Task: Look for space in Mbuji-Mayi, Democratic Republic of the Congo from 7th July, 2023 to 14th July, 2023 for 1 adult in price range Rs.6000 to Rs.14000. Place can be shared room with 1  bedroom having 1 bed and 1 bathroom. Property type can be house, flat, guest house, hotel. Booking option can be shelf check-in. Required host language is English.
Action: Mouse moved to (515, 105)
Screenshot: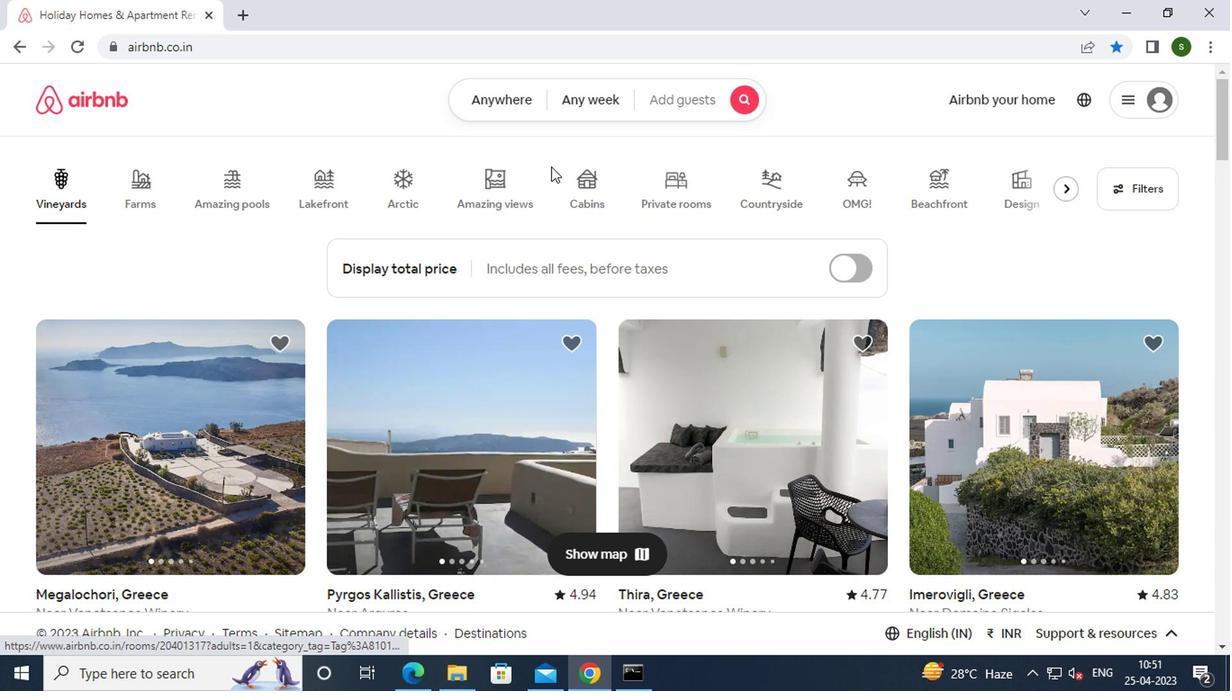 
Action: Mouse pressed left at (515, 105)
Screenshot: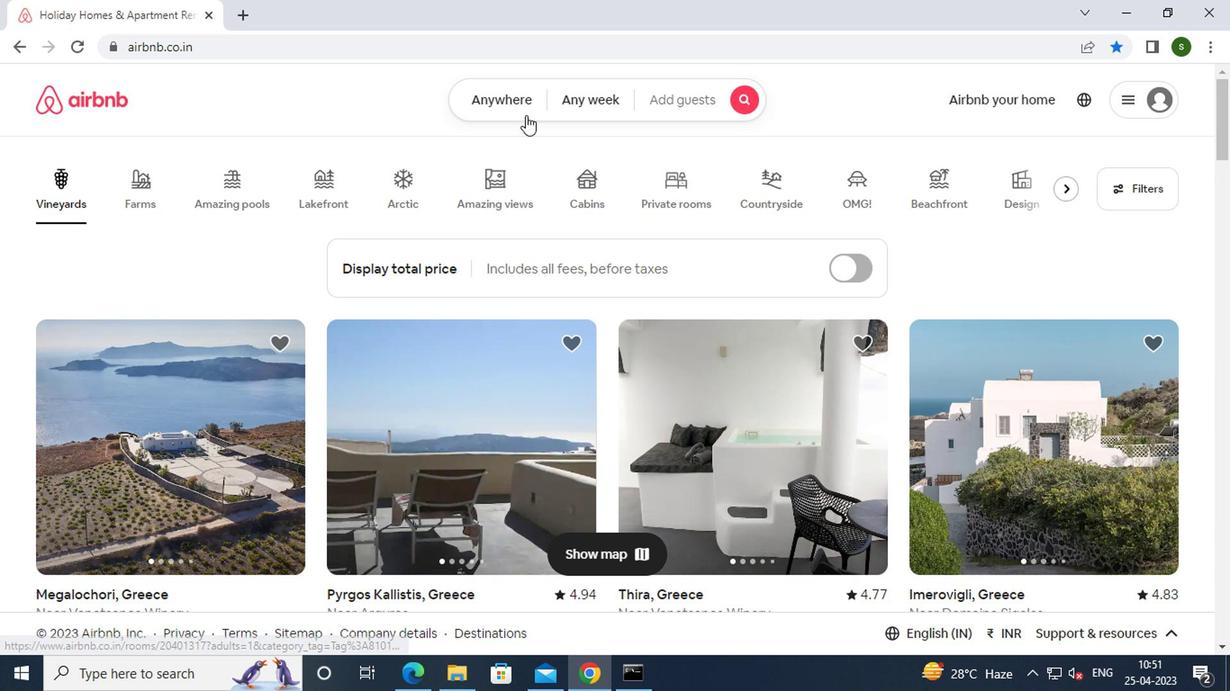 
Action: Mouse moved to (393, 173)
Screenshot: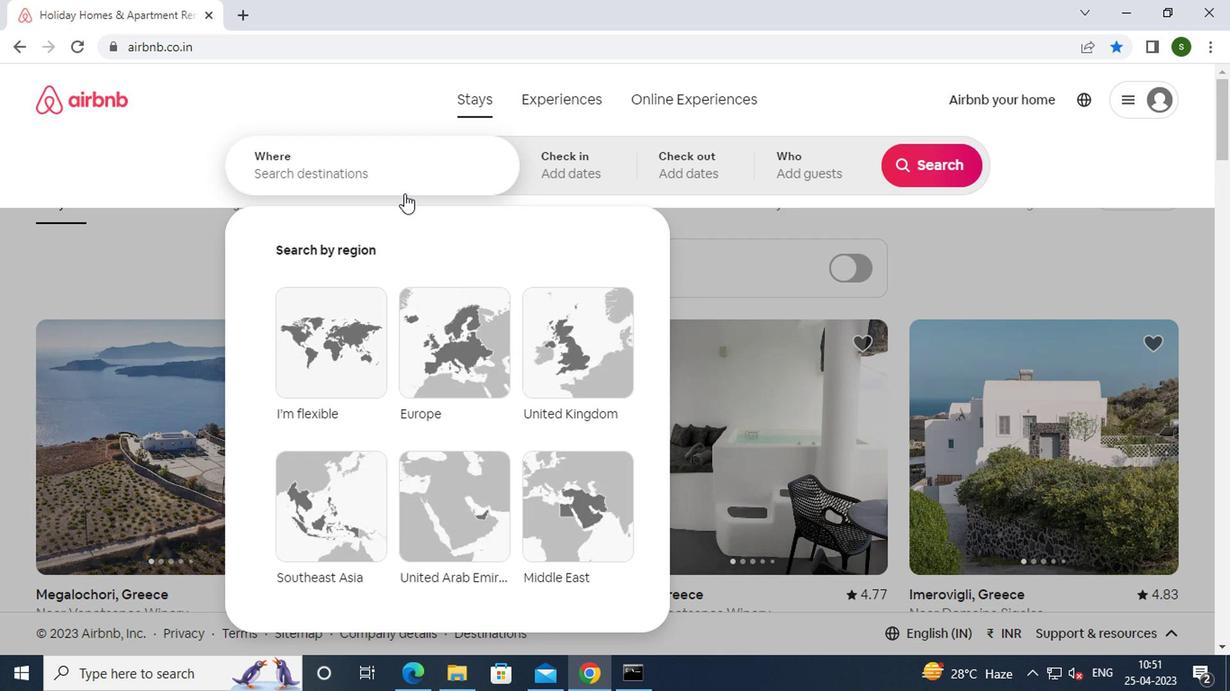 
Action: Mouse pressed left at (393, 173)
Screenshot: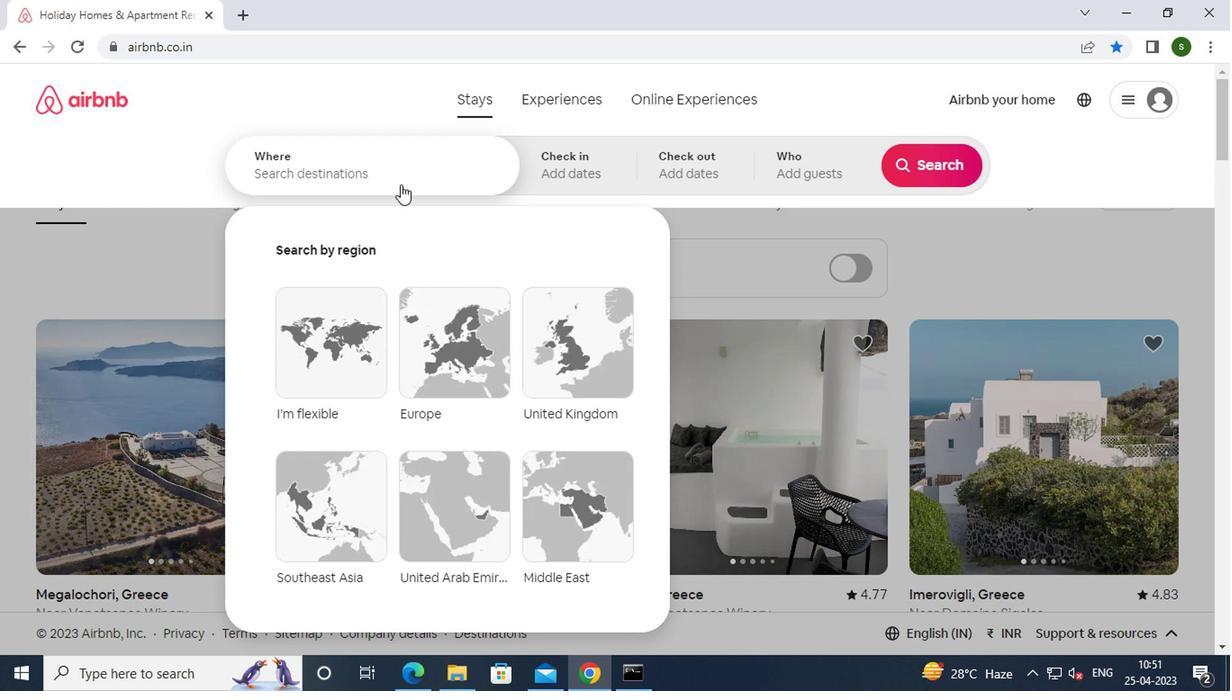 
Action: Key pressed m<Key.caps_lock>buji-<Key.caps_lock>m<Key.caps_lock>ayi
Screenshot: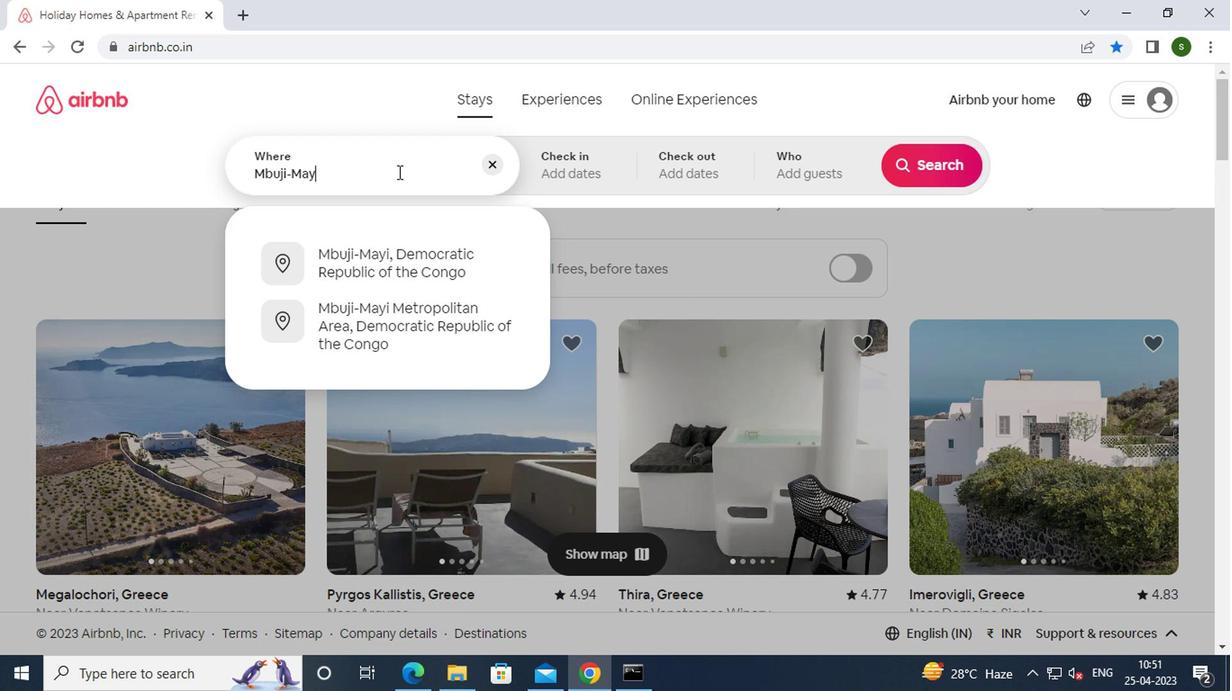 
Action: Mouse moved to (395, 250)
Screenshot: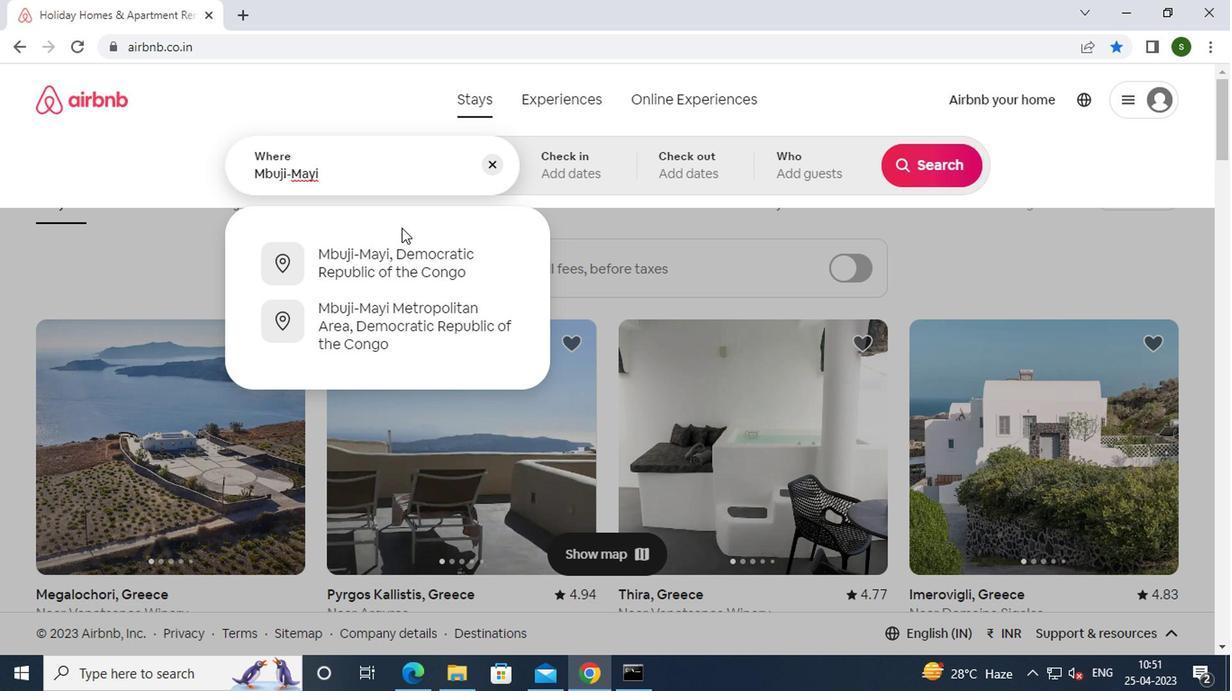 
Action: Mouse pressed left at (395, 250)
Screenshot: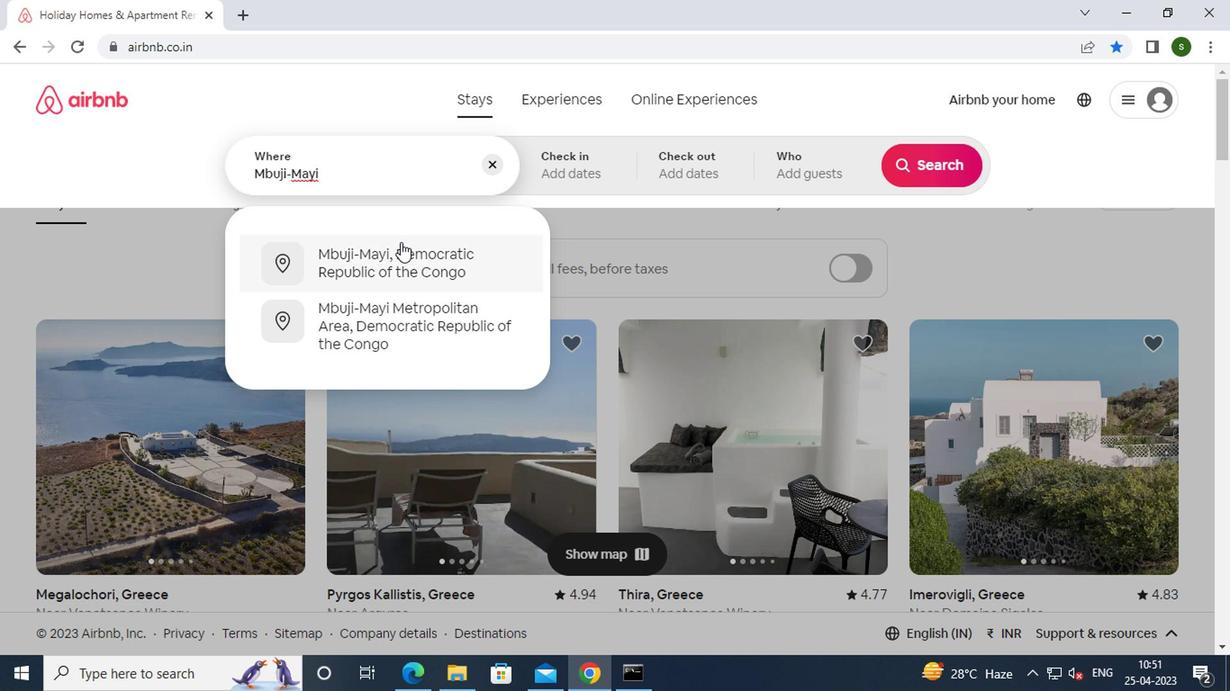 
Action: Mouse moved to (918, 313)
Screenshot: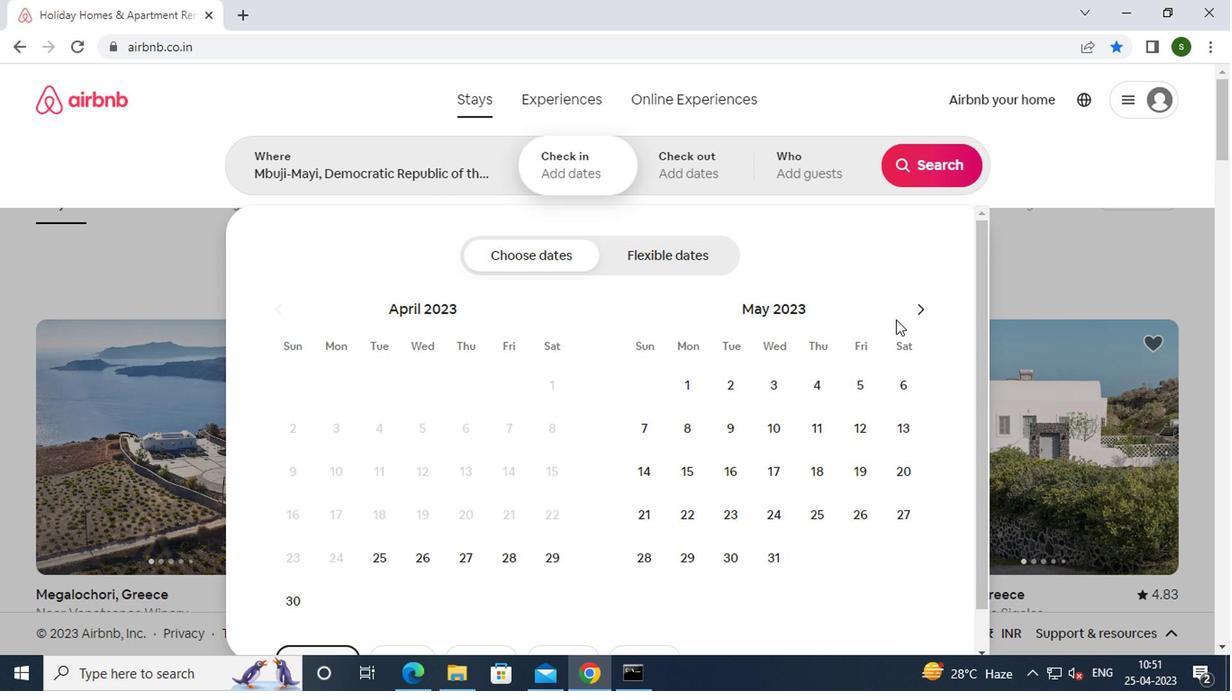 
Action: Mouse pressed left at (918, 313)
Screenshot: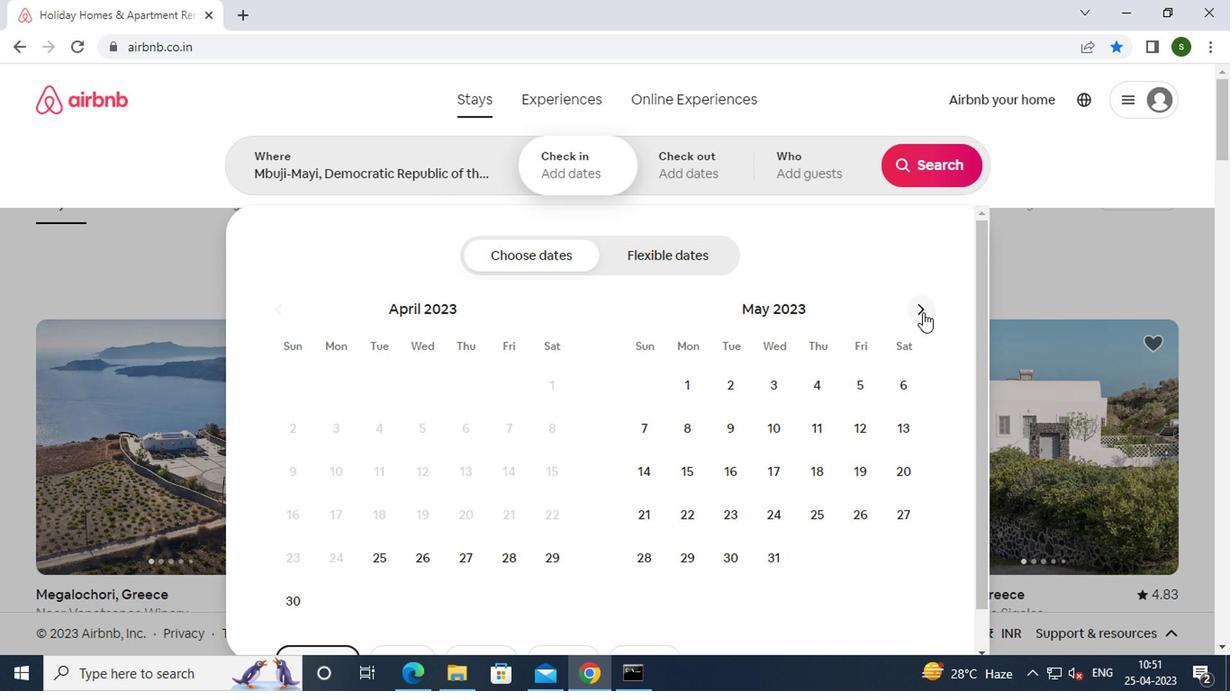 
Action: Mouse pressed left at (918, 313)
Screenshot: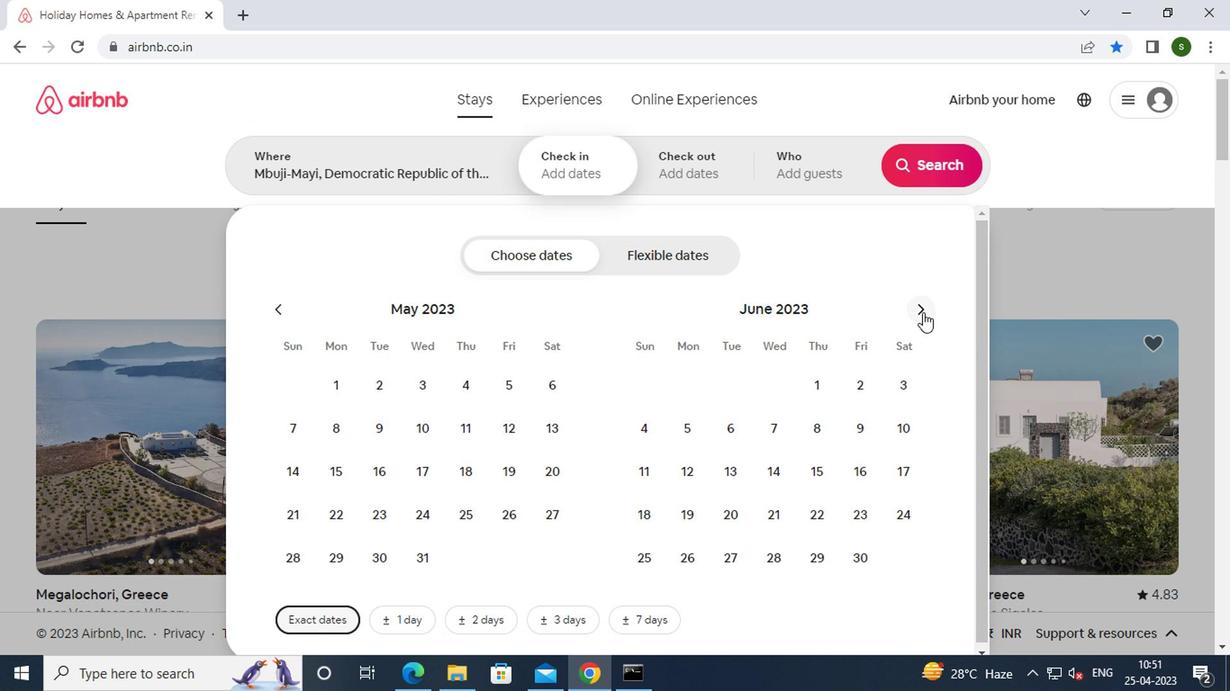 
Action: Mouse moved to (856, 426)
Screenshot: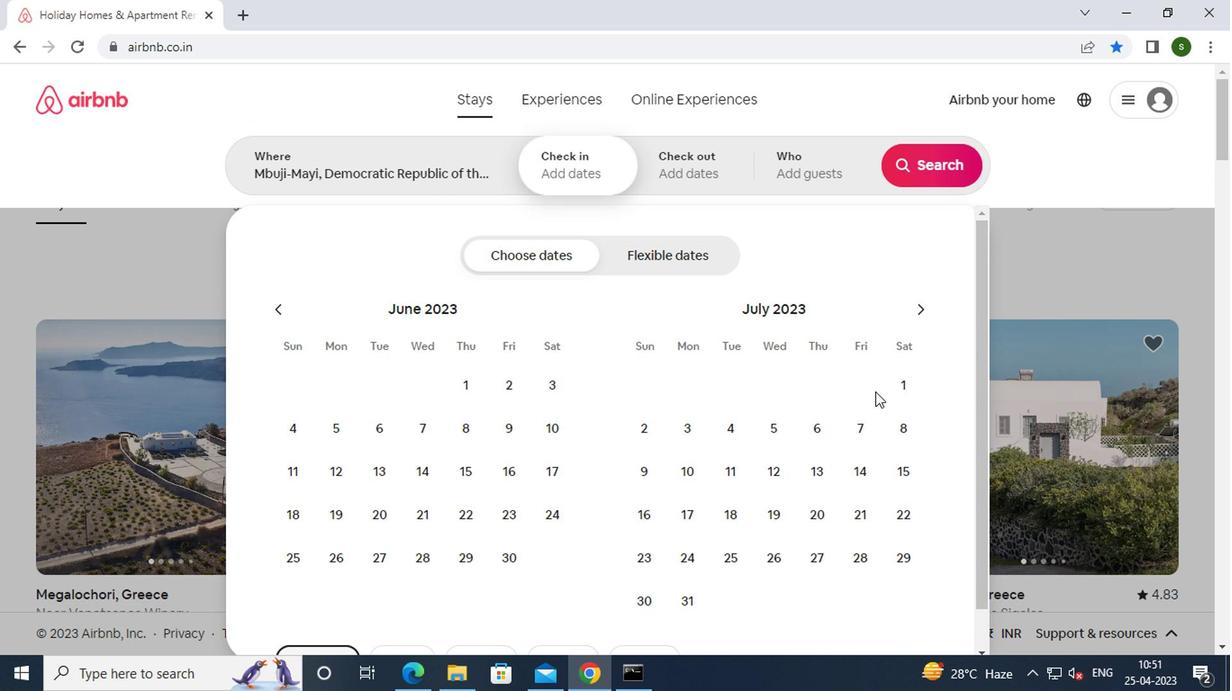 
Action: Mouse pressed left at (856, 426)
Screenshot: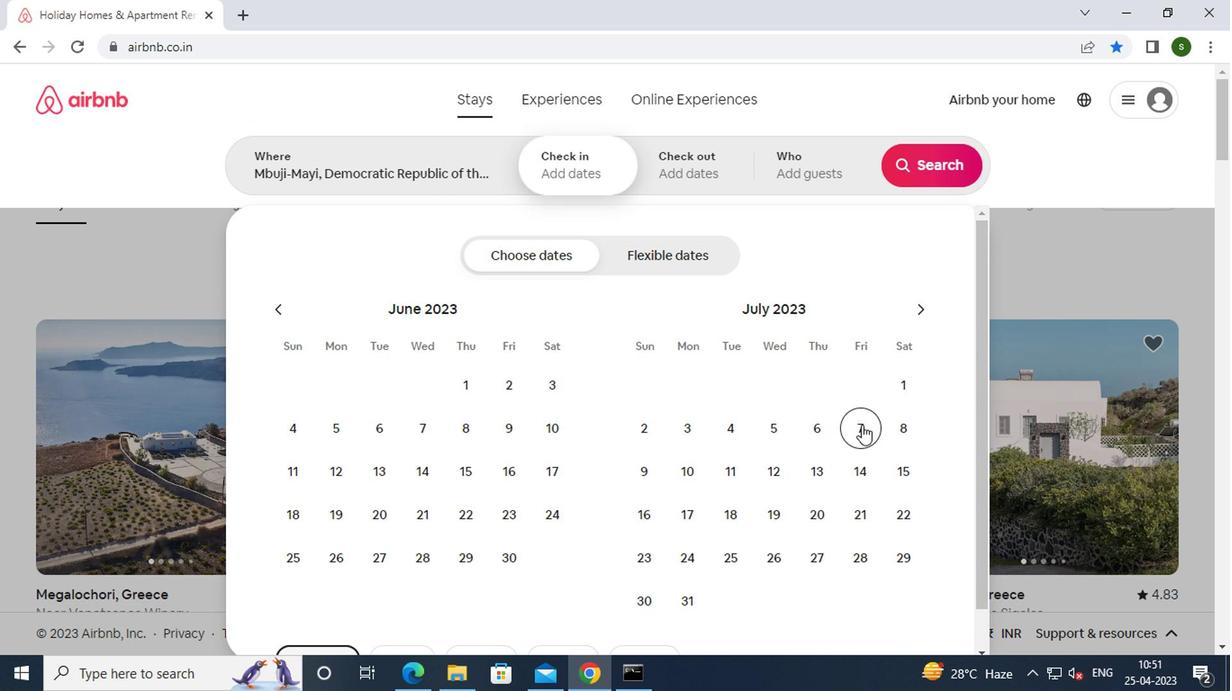
Action: Mouse moved to (850, 461)
Screenshot: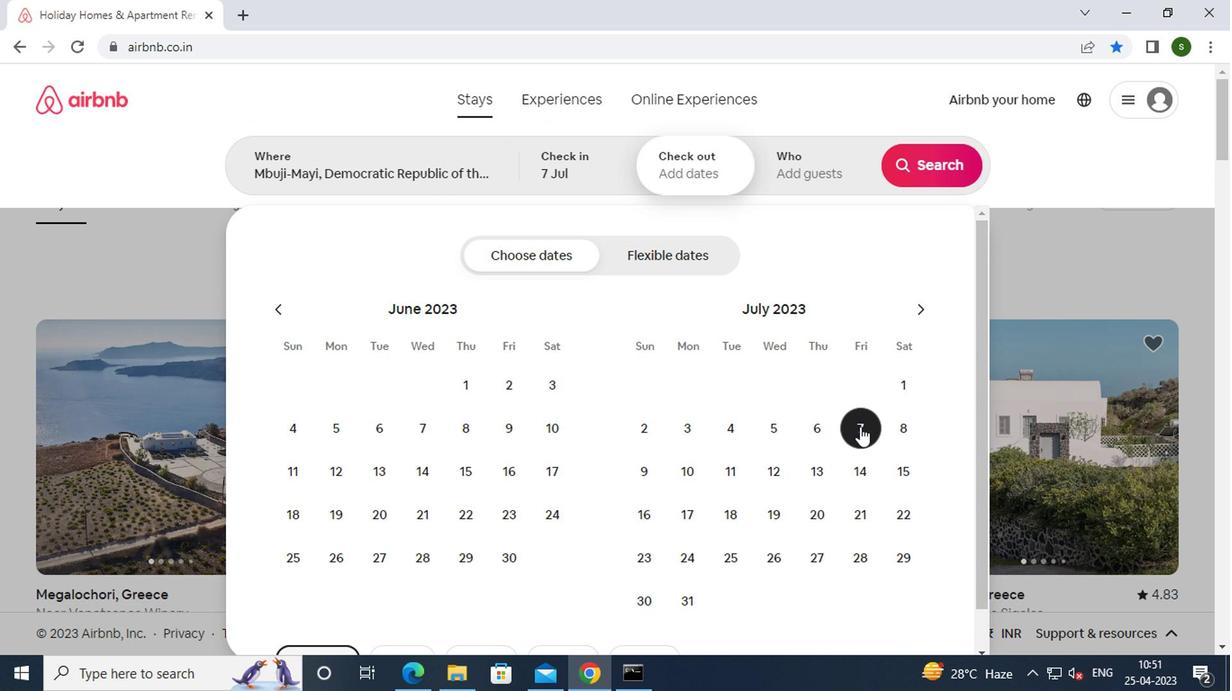 
Action: Mouse pressed left at (850, 461)
Screenshot: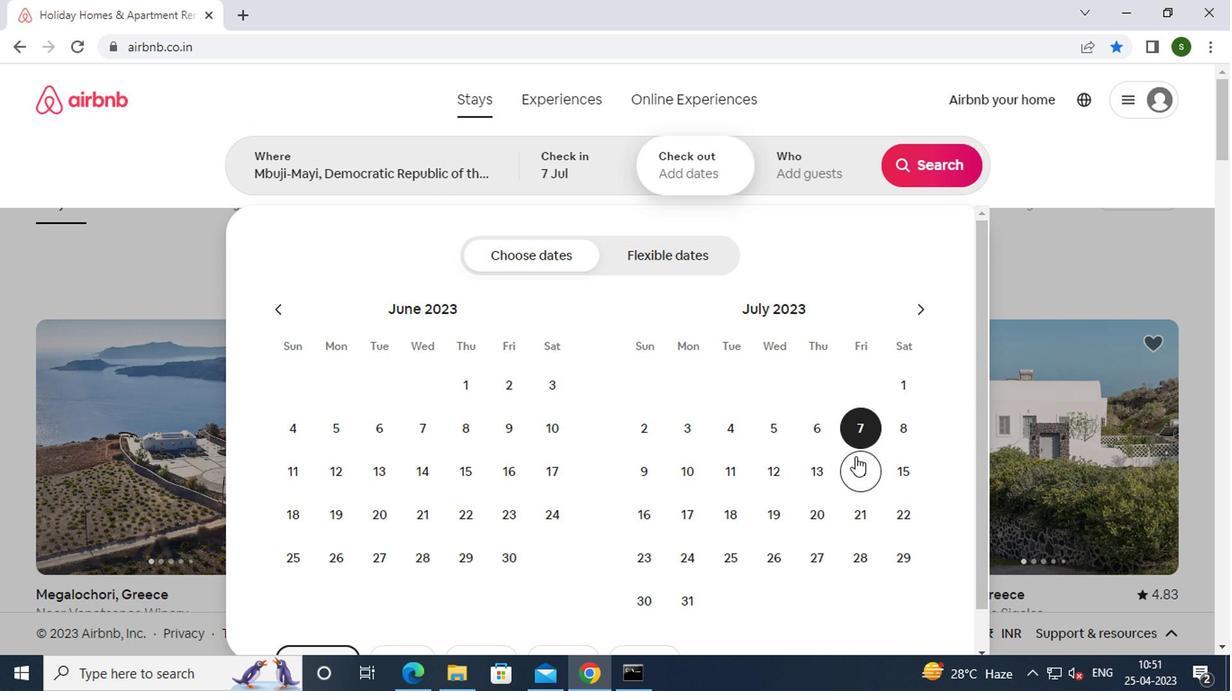 
Action: Mouse moved to (825, 171)
Screenshot: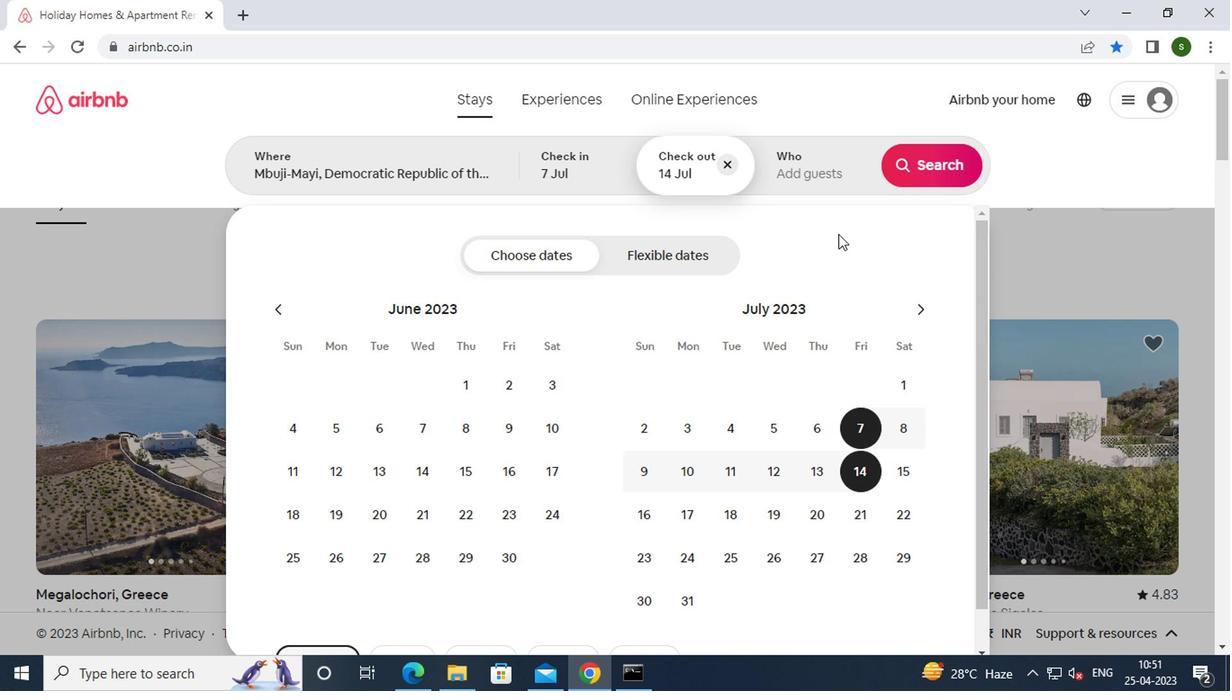 
Action: Mouse pressed left at (825, 171)
Screenshot: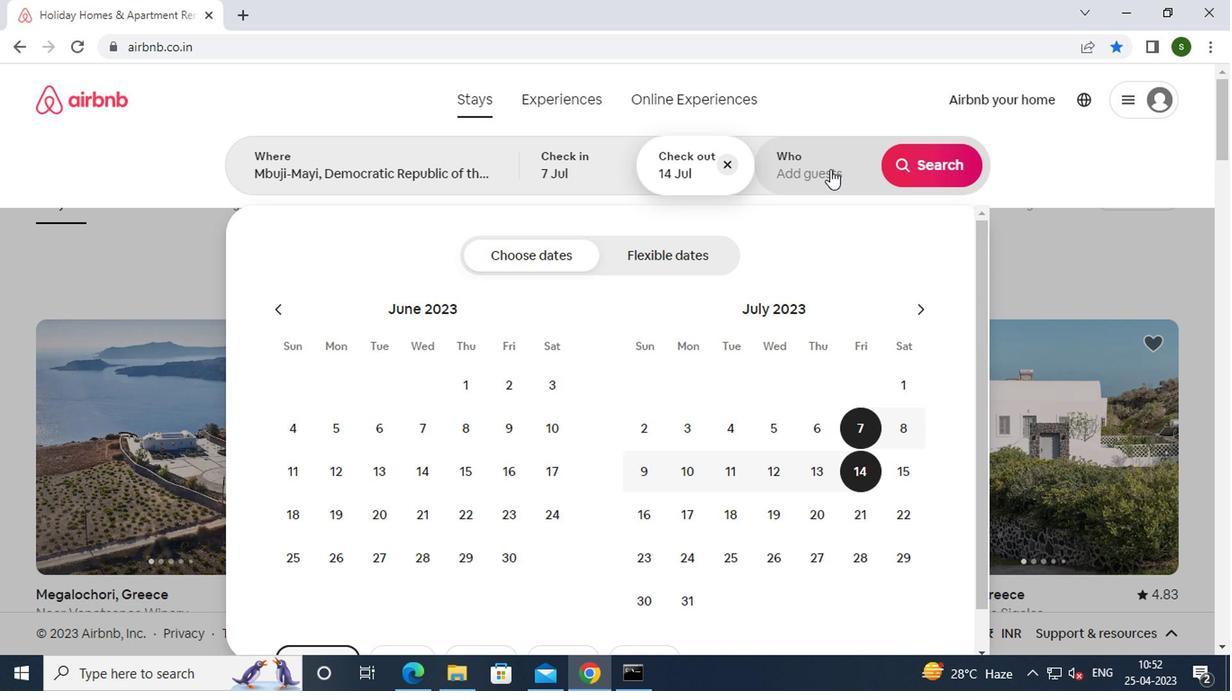 
Action: Mouse moved to (932, 267)
Screenshot: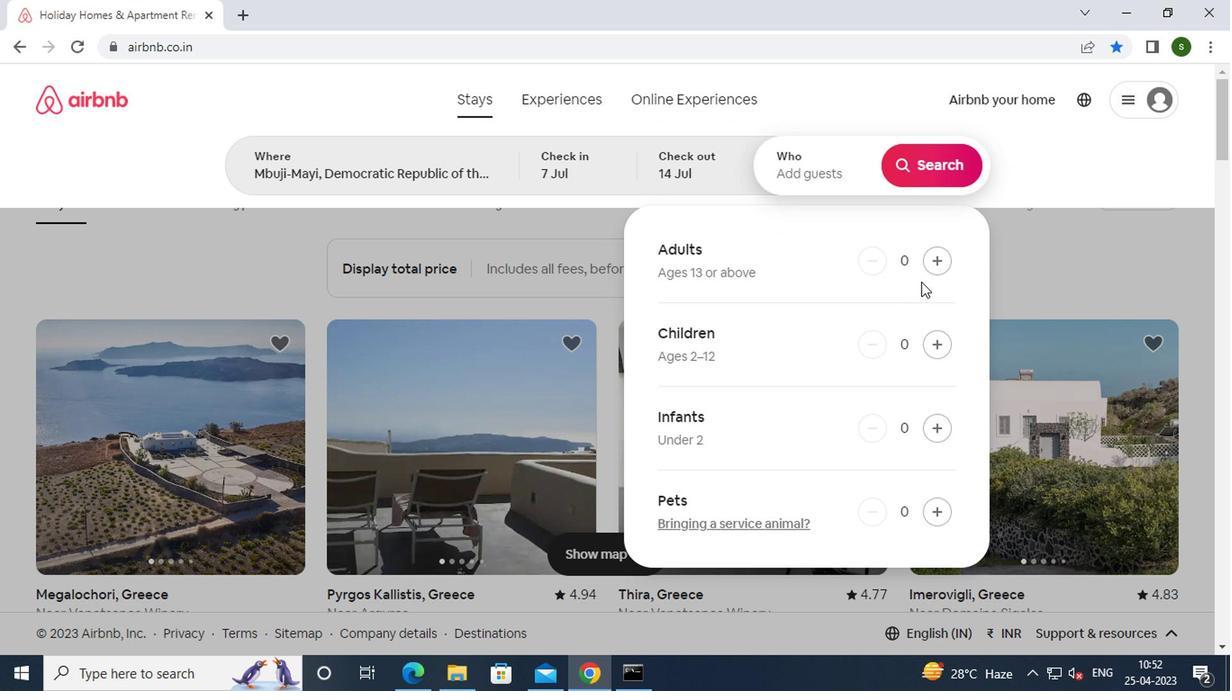 
Action: Mouse pressed left at (932, 267)
Screenshot: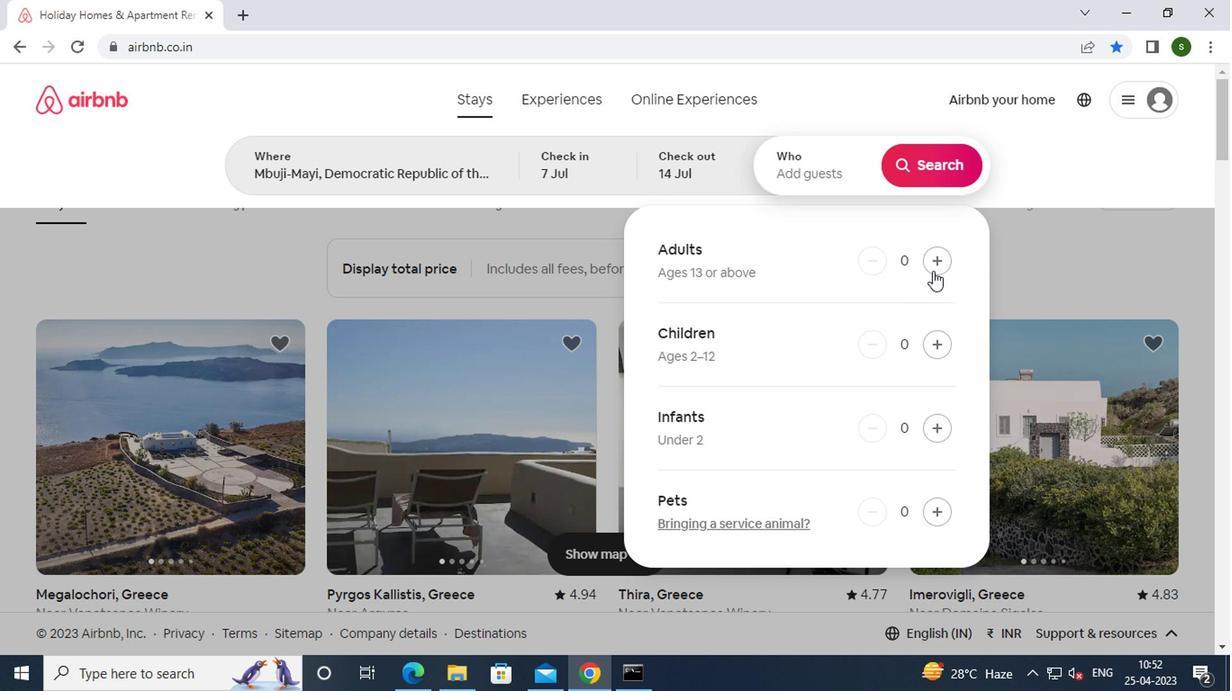 
Action: Mouse moved to (934, 178)
Screenshot: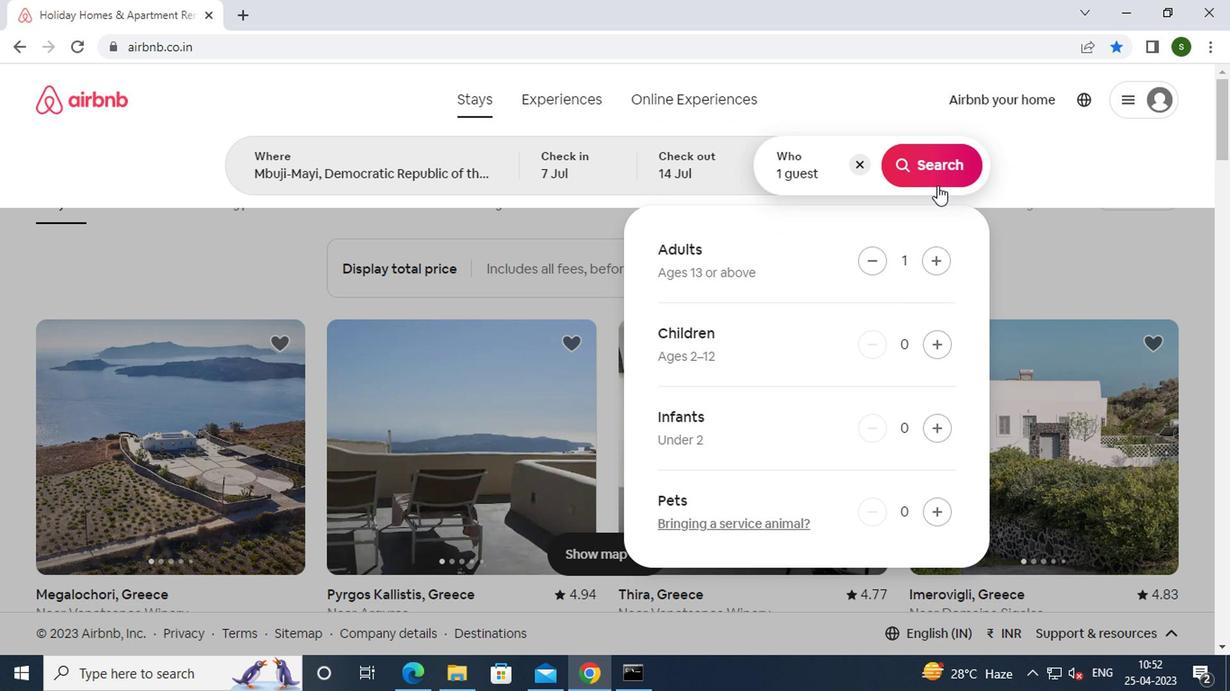 
Action: Mouse pressed left at (934, 178)
Screenshot: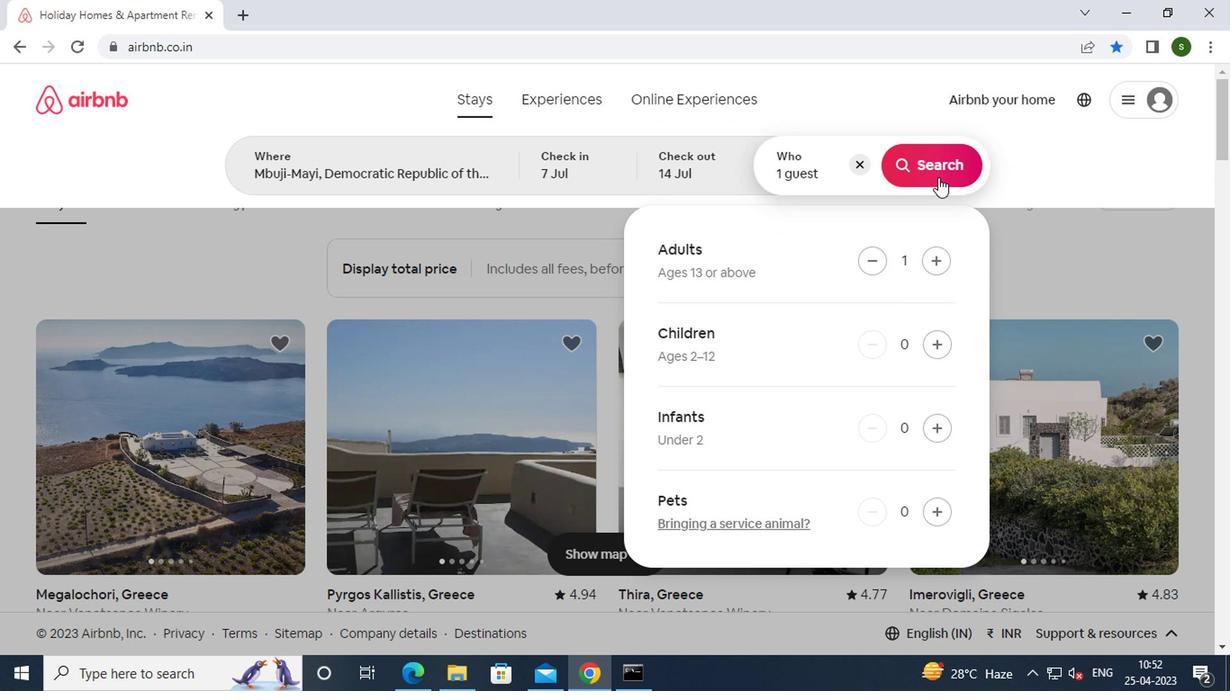 
Action: Mouse moved to (1149, 183)
Screenshot: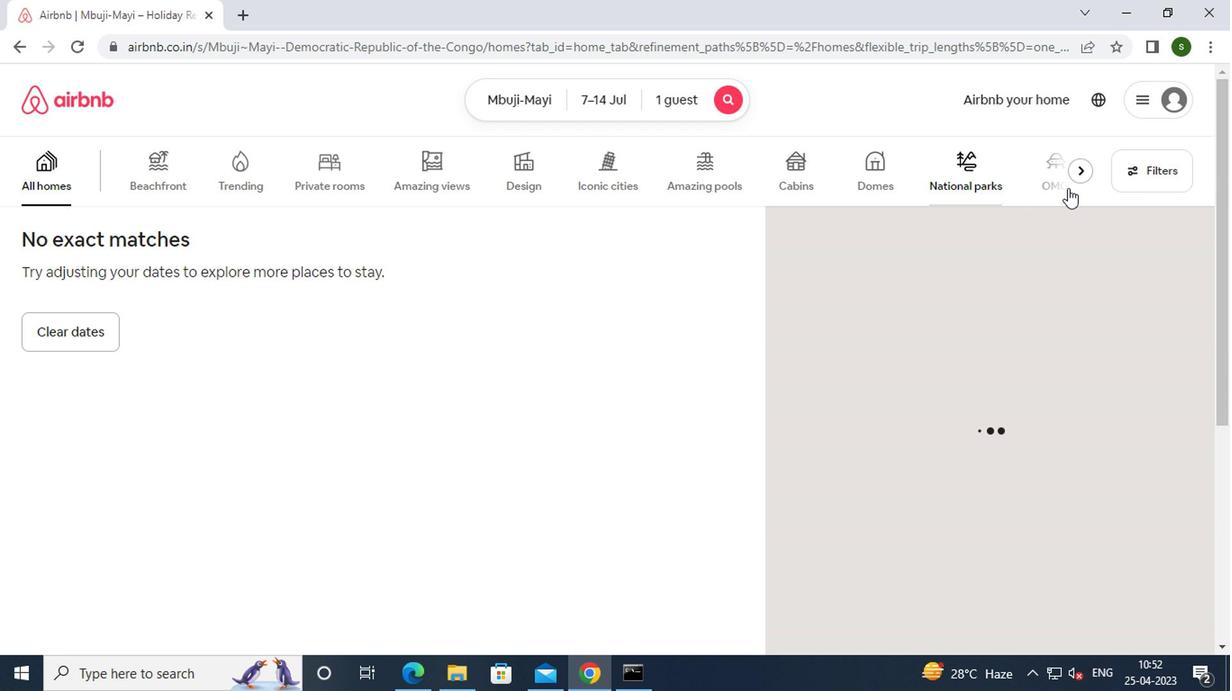 
Action: Mouse pressed left at (1149, 183)
Screenshot: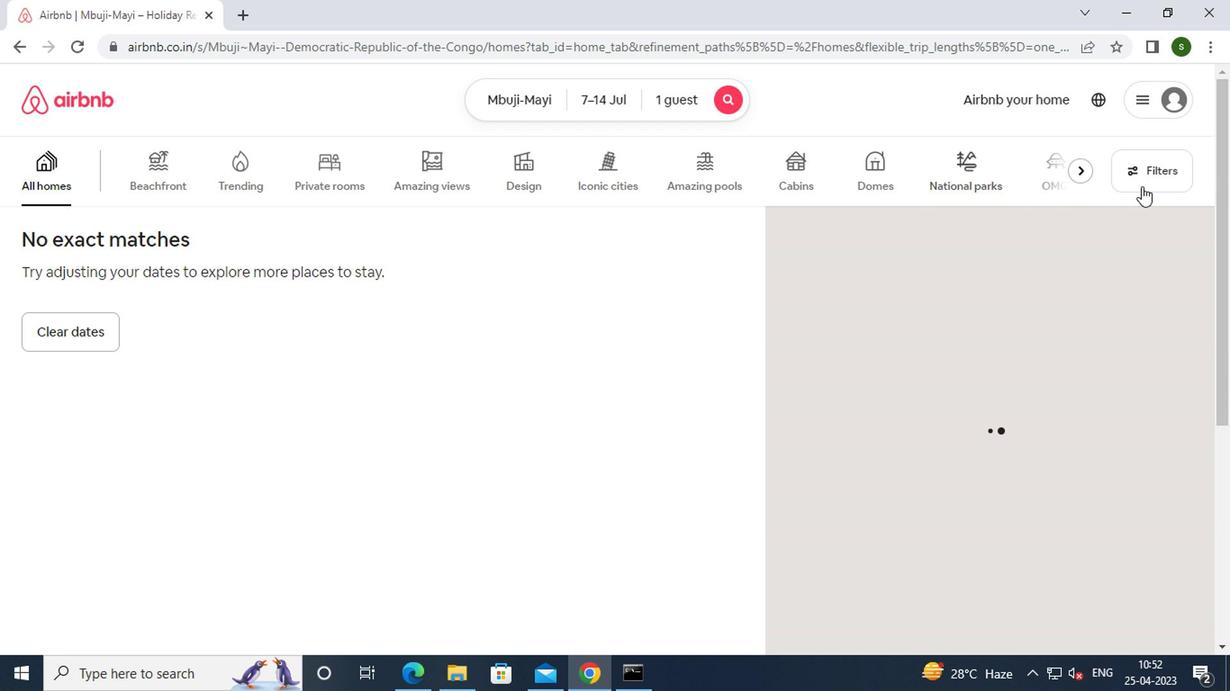 
Action: Mouse moved to (427, 288)
Screenshot: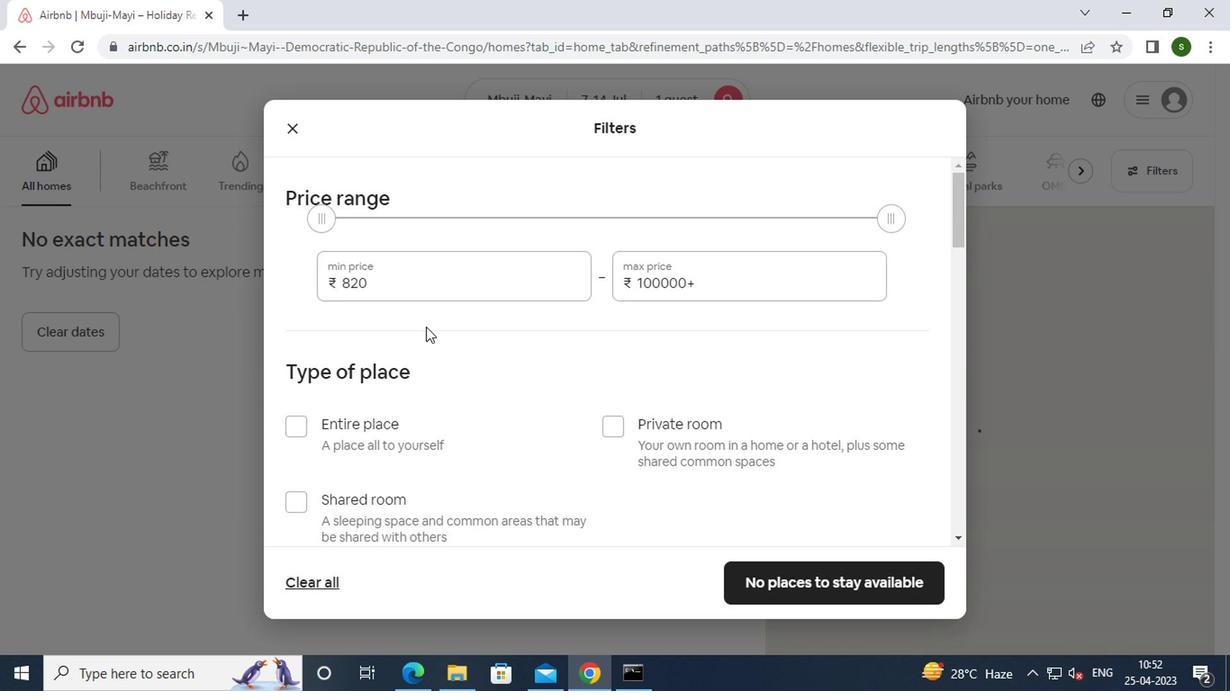 
Action: Mouse pressed left at (427, 288)
Screenshot: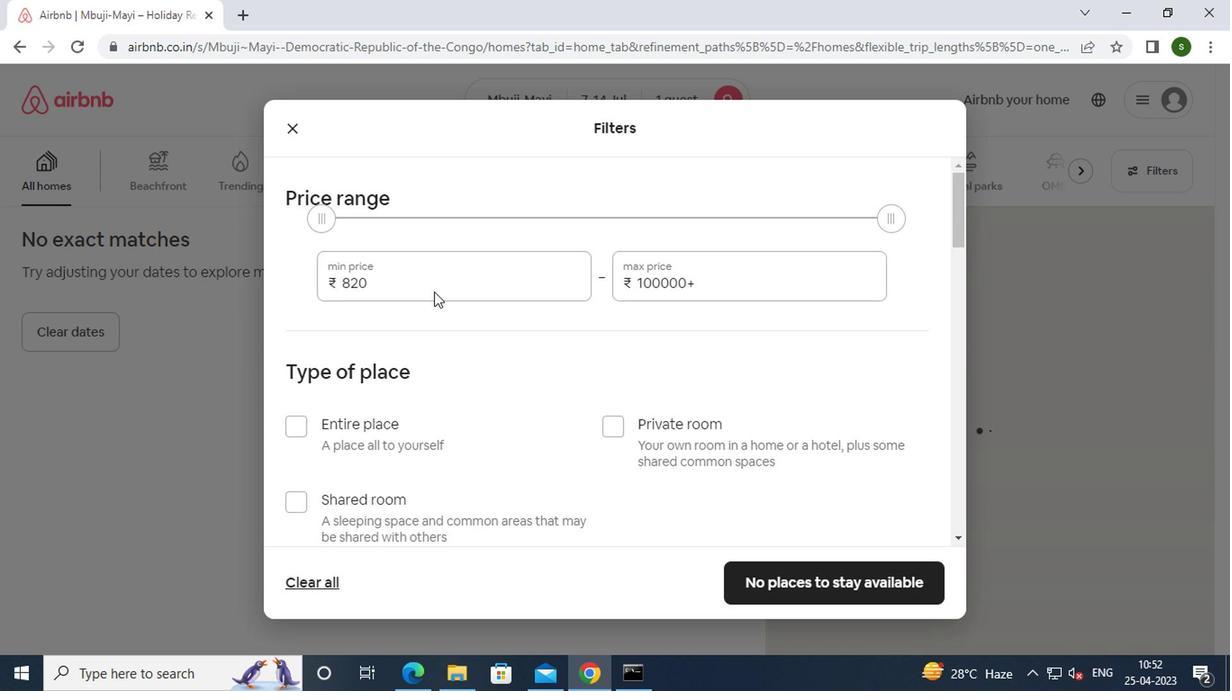 
Action: Key pressed <Key.backspace><Key.backspace><Key.backspace>6000
Screenshot: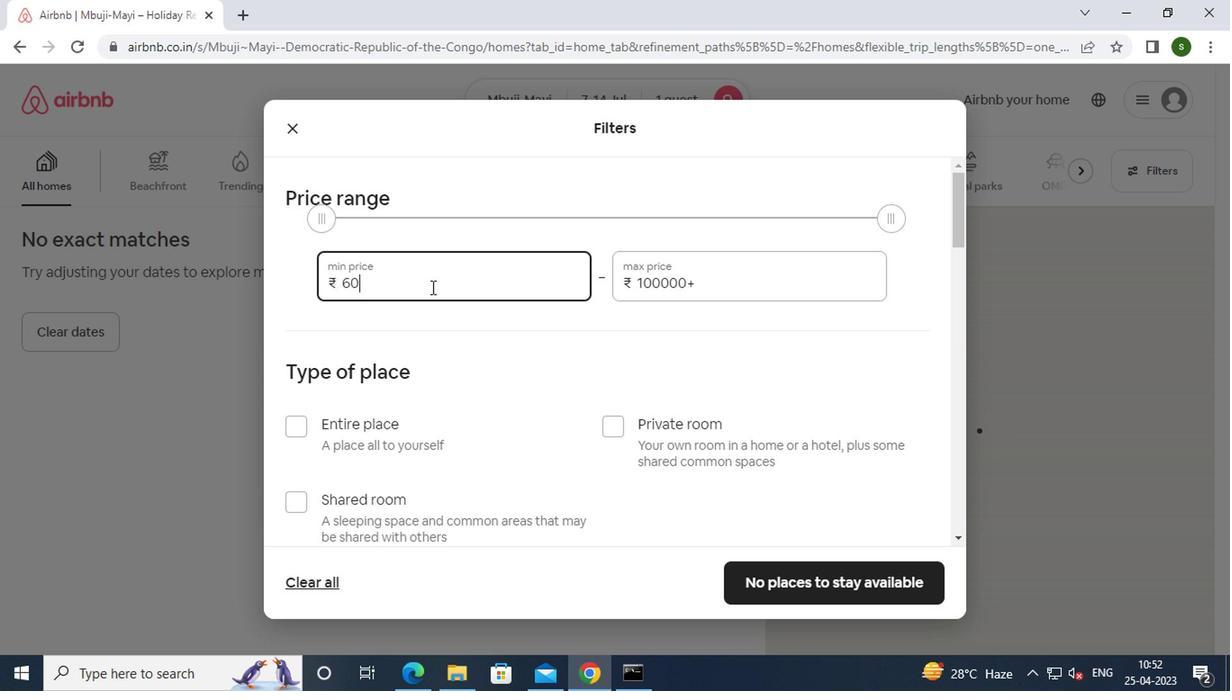 
Action: Mouse moved to (698, 282)
Screenshot: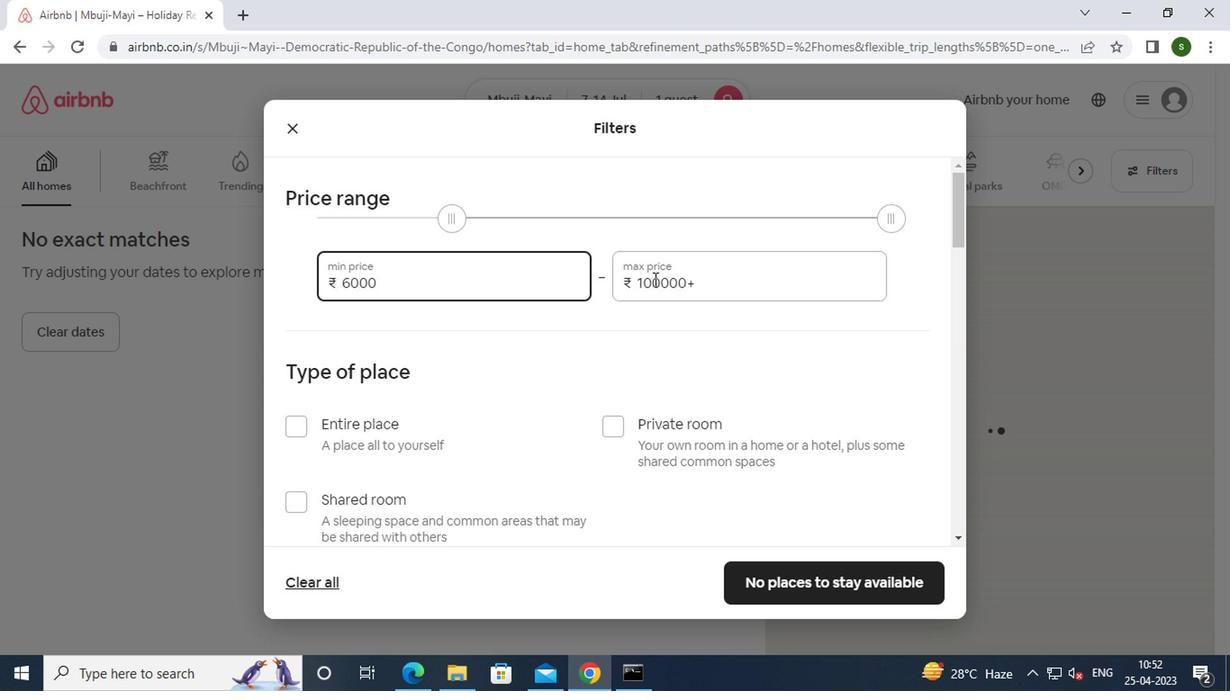 
Action: Mouse pressed left at (698, 282)
Screenshot: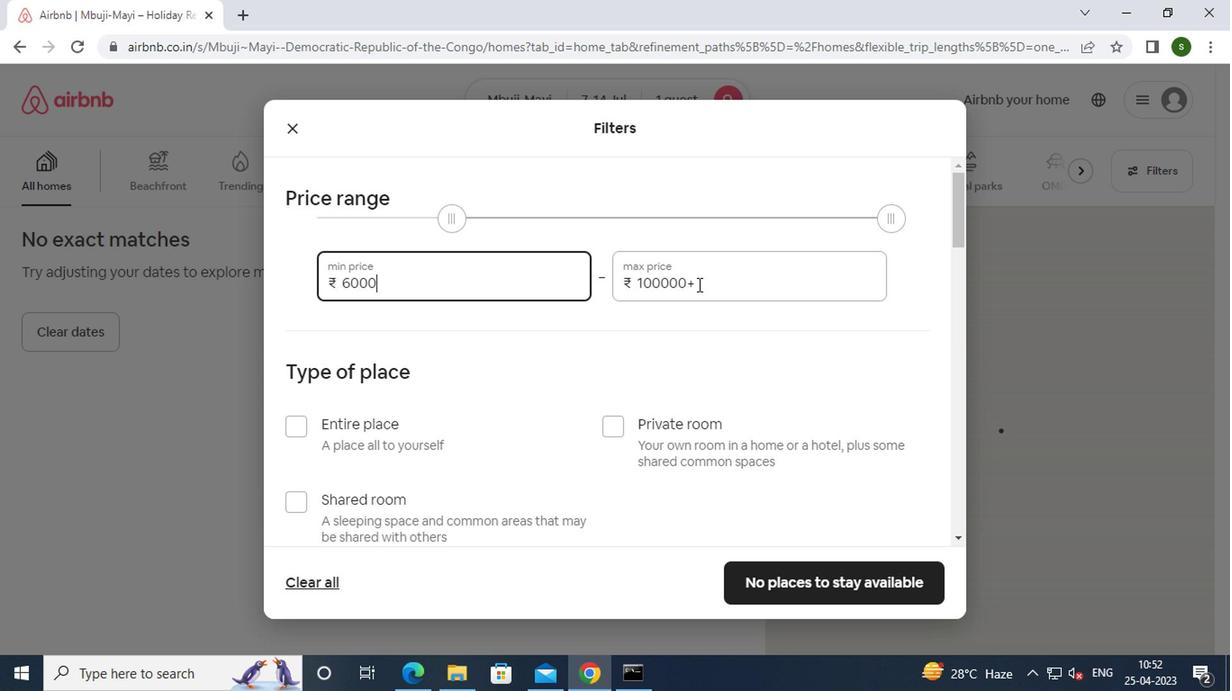 
Action: Key pressed <Key.backspace><Key.backspace><Key.backspace><Key.backspace><Key.backspace><Key.backspace><Key.backspace><Key.backspace><Key.backspace><Key.backspace><Key.backspace><Key.backspace><Key.backspace>14000
Screenshot: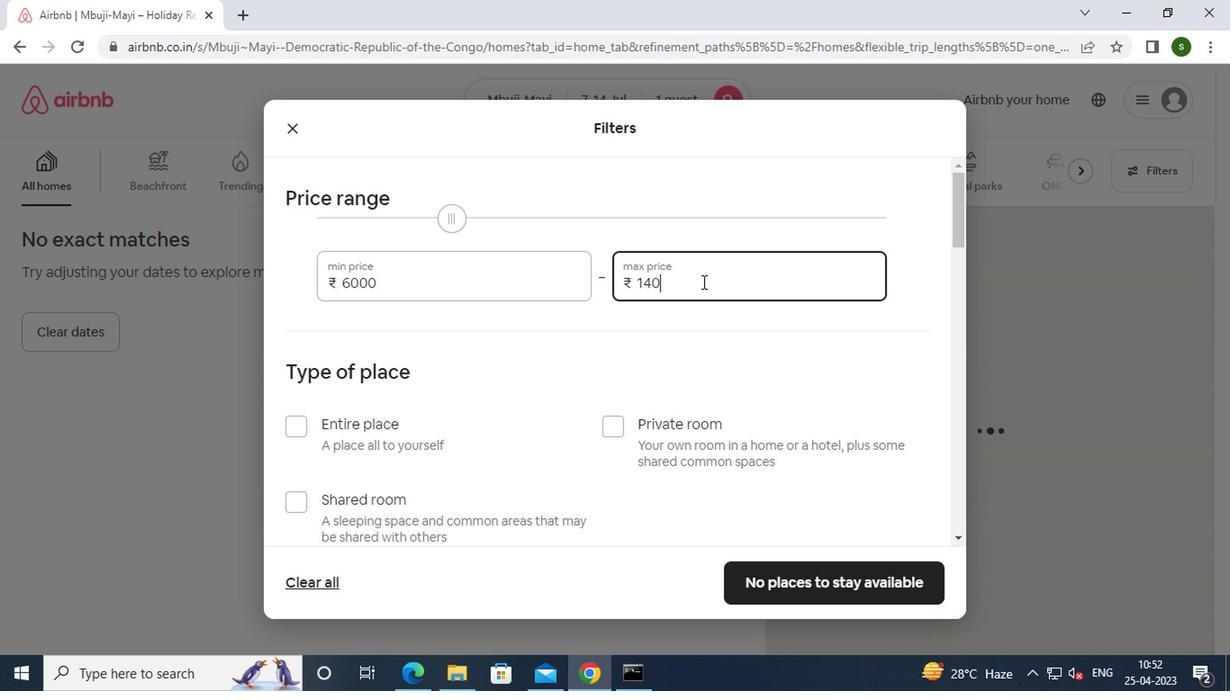 
Action: Mouse moved to (494, 313)
Screenshot: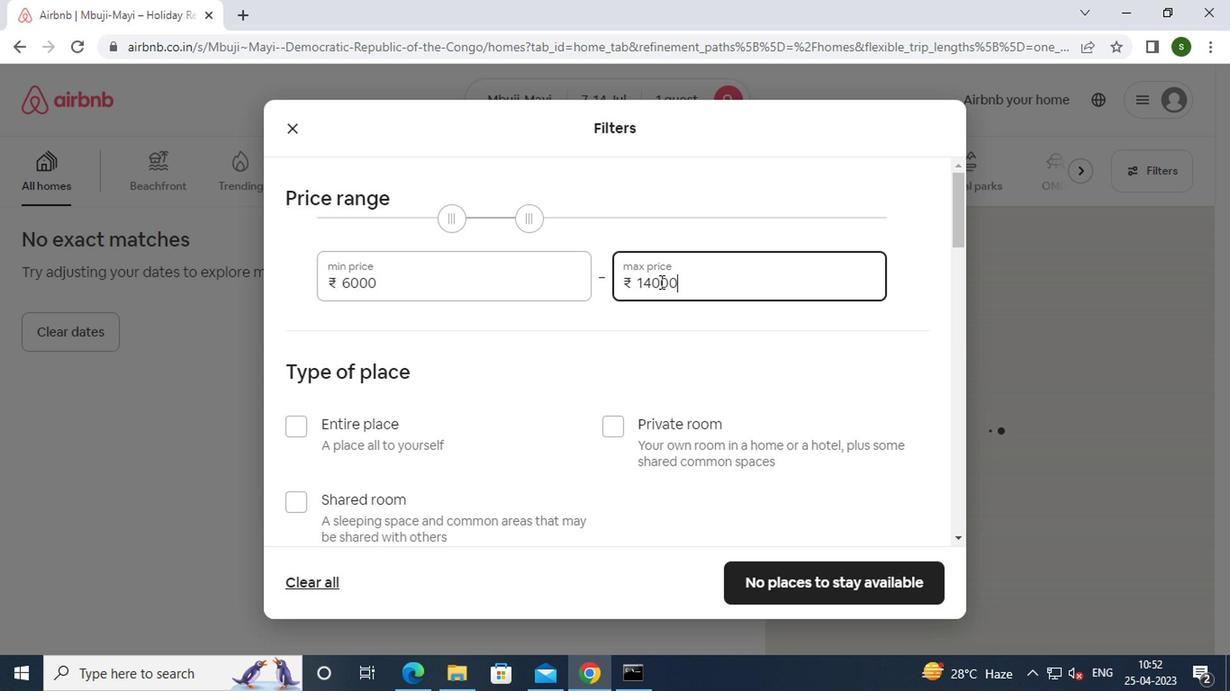 
Action: Mouse scrolled (494, 313) with delta (0, 0)
Screenshot: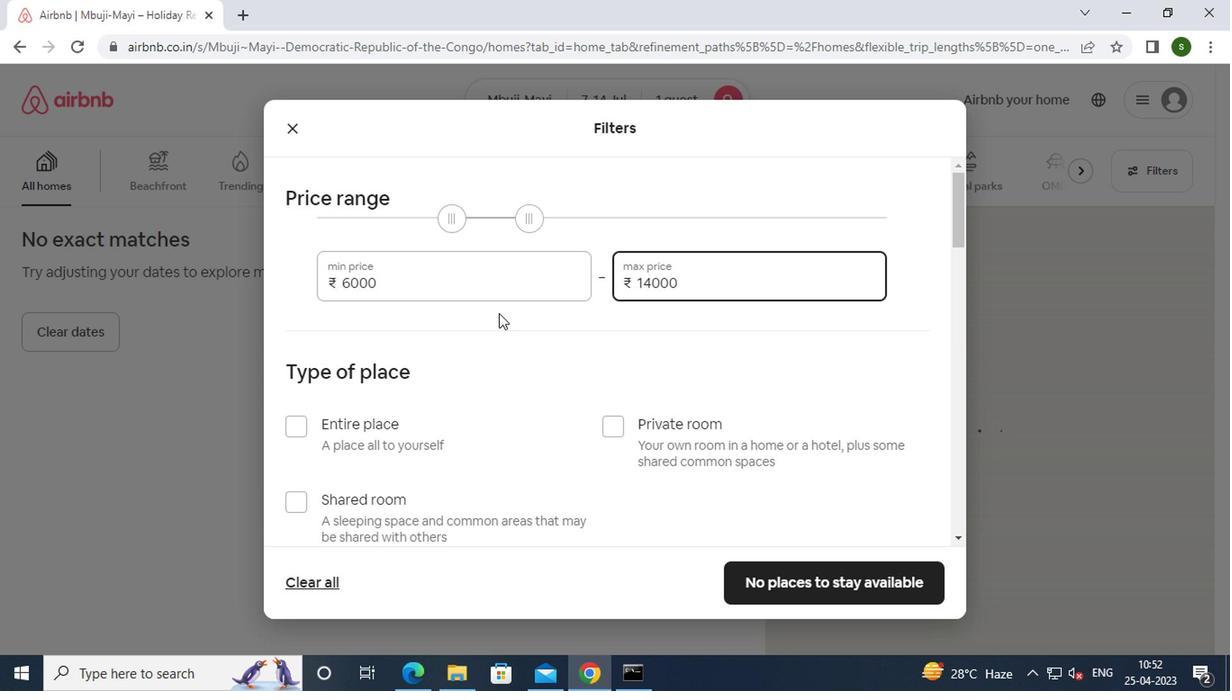 
Action: Mouse moved to (356, 417)
Screenshot: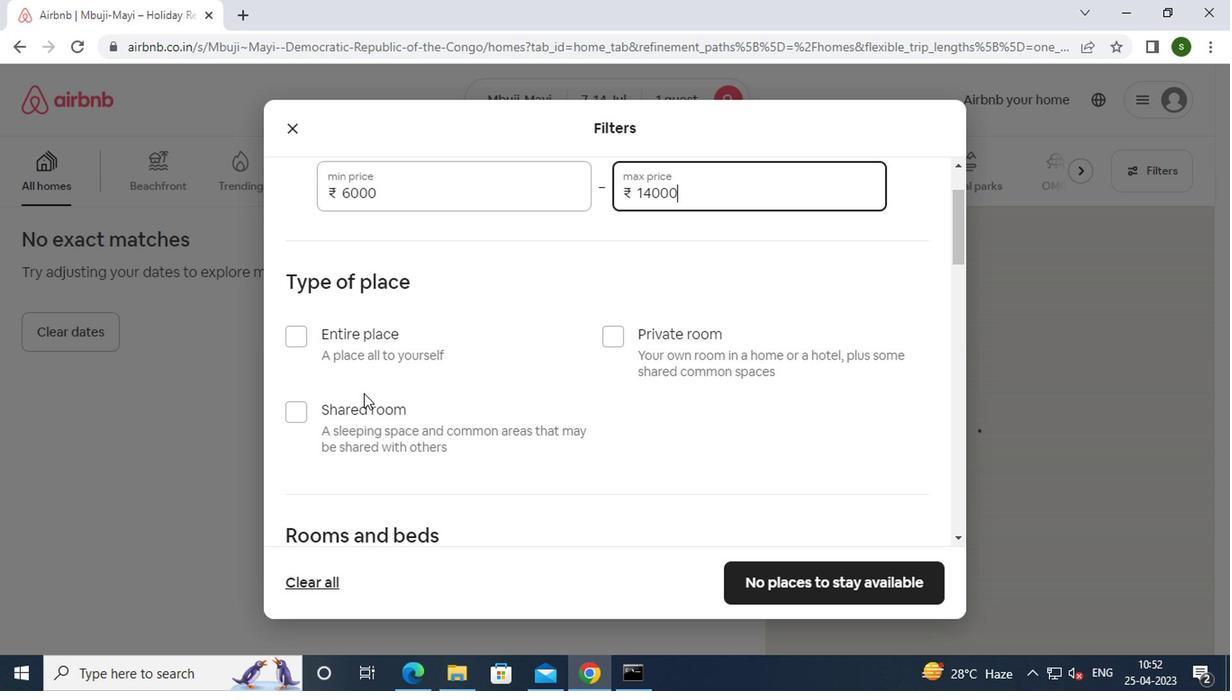 
Action: Mouse pressed left at (356, 417)
Screenshot: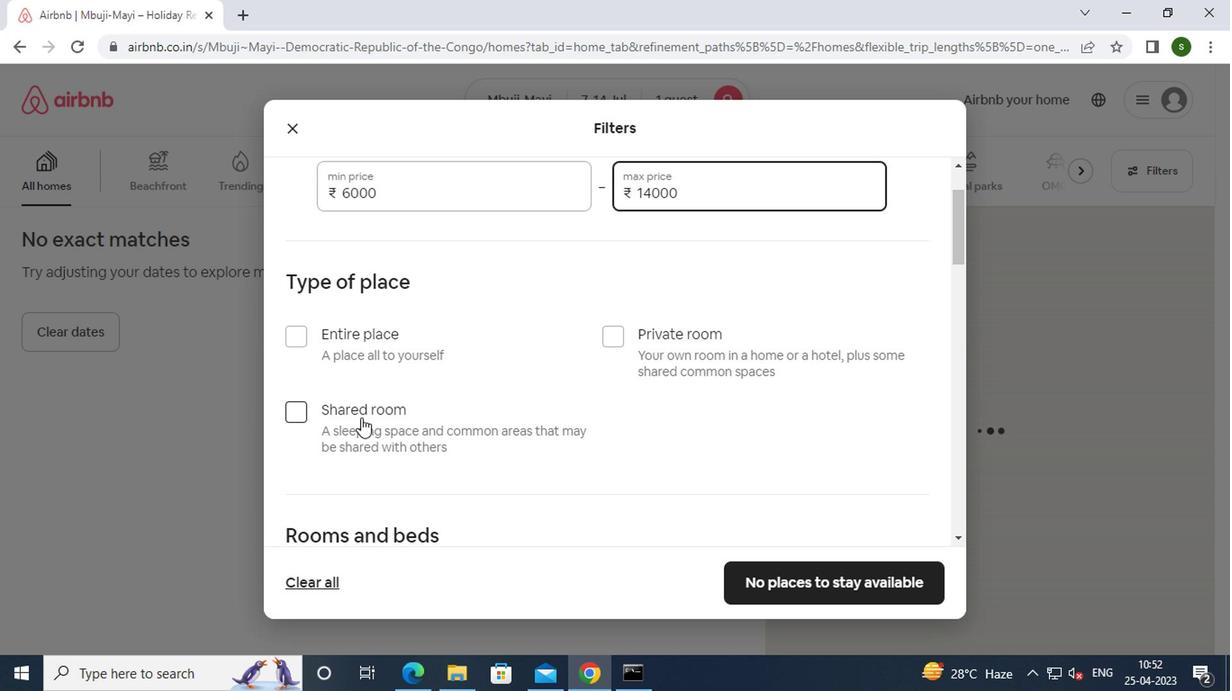 
Action: Mouse moved to (418, 381)
Screenshot: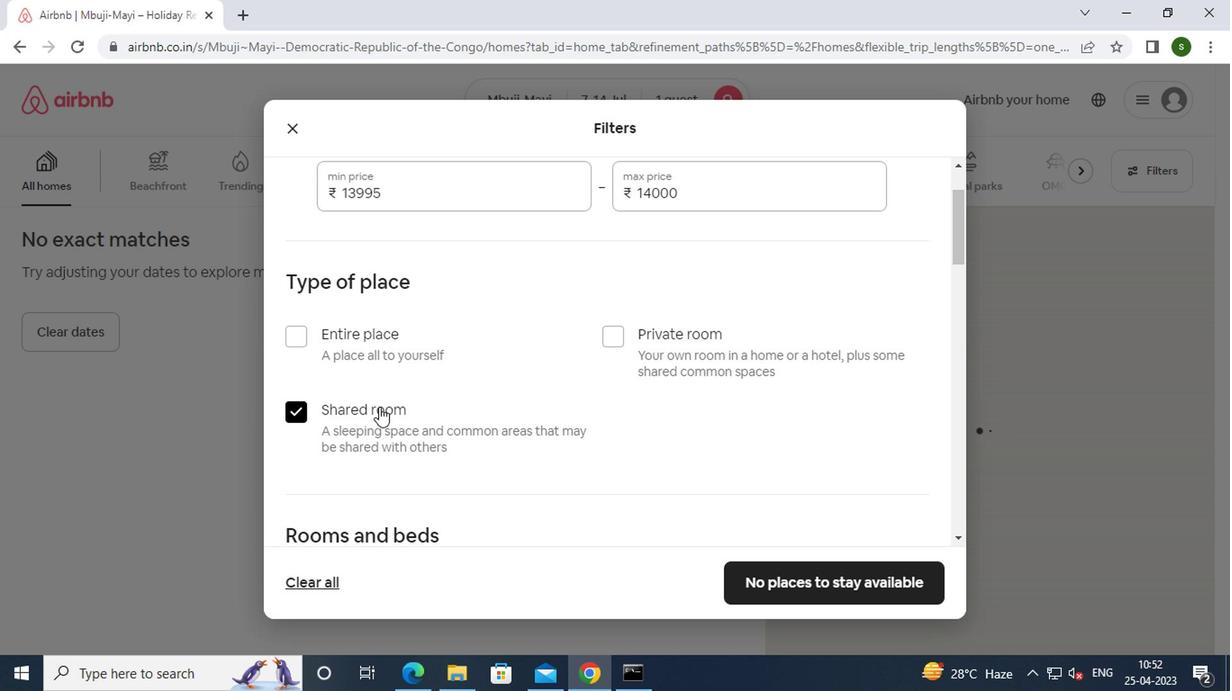 
Action: Mouse scrolled (418, 380) with delta (0, -1)
Screenshot: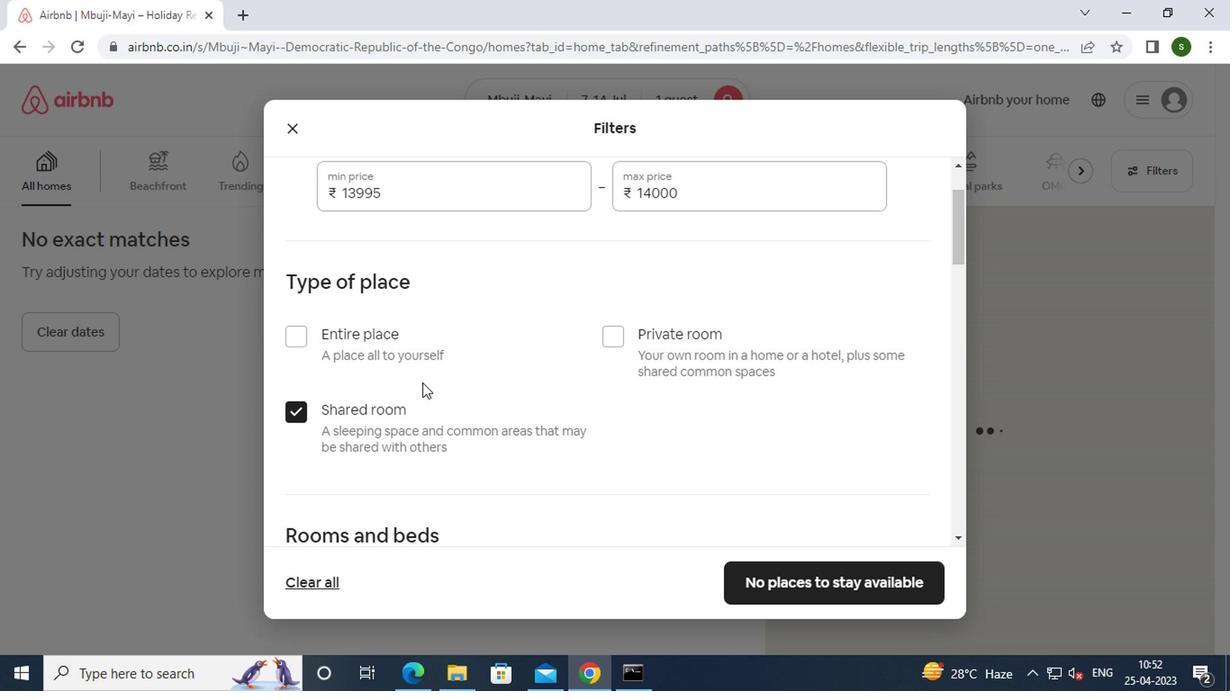 
Action: Mouse scrolled (418, 380) with delta (0, -1)
Screenshot: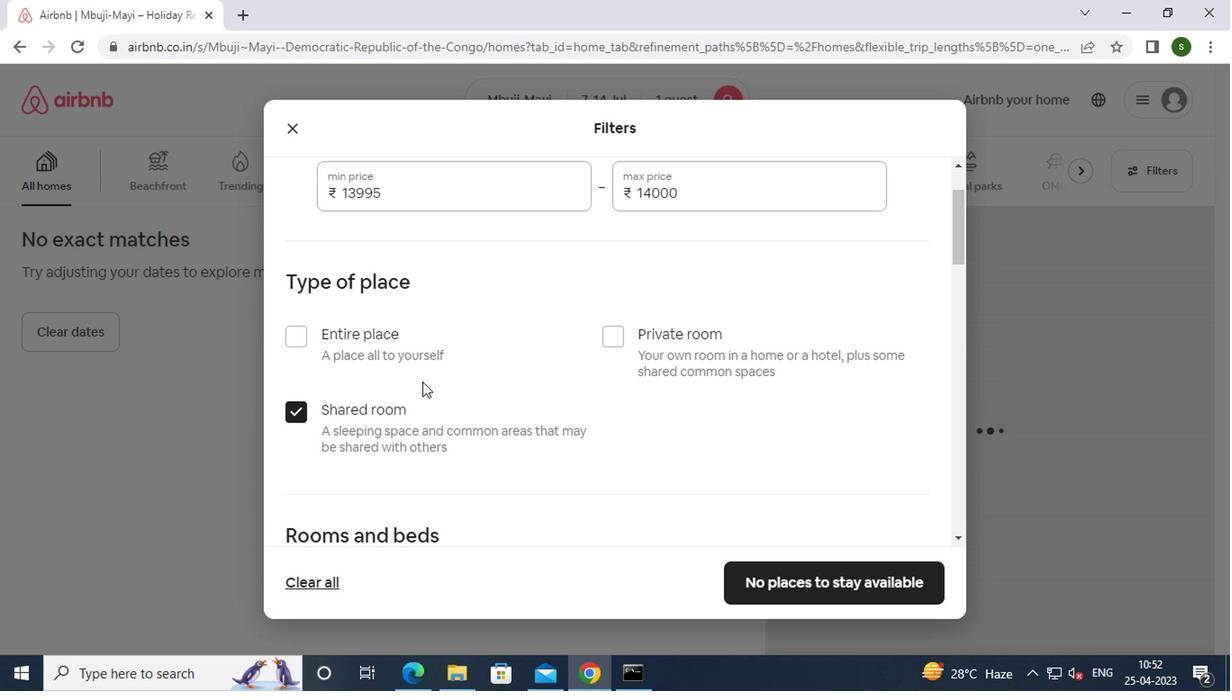 
Action: Mouse scrolled (418, 380) with delta (0, -1)
Screenshot: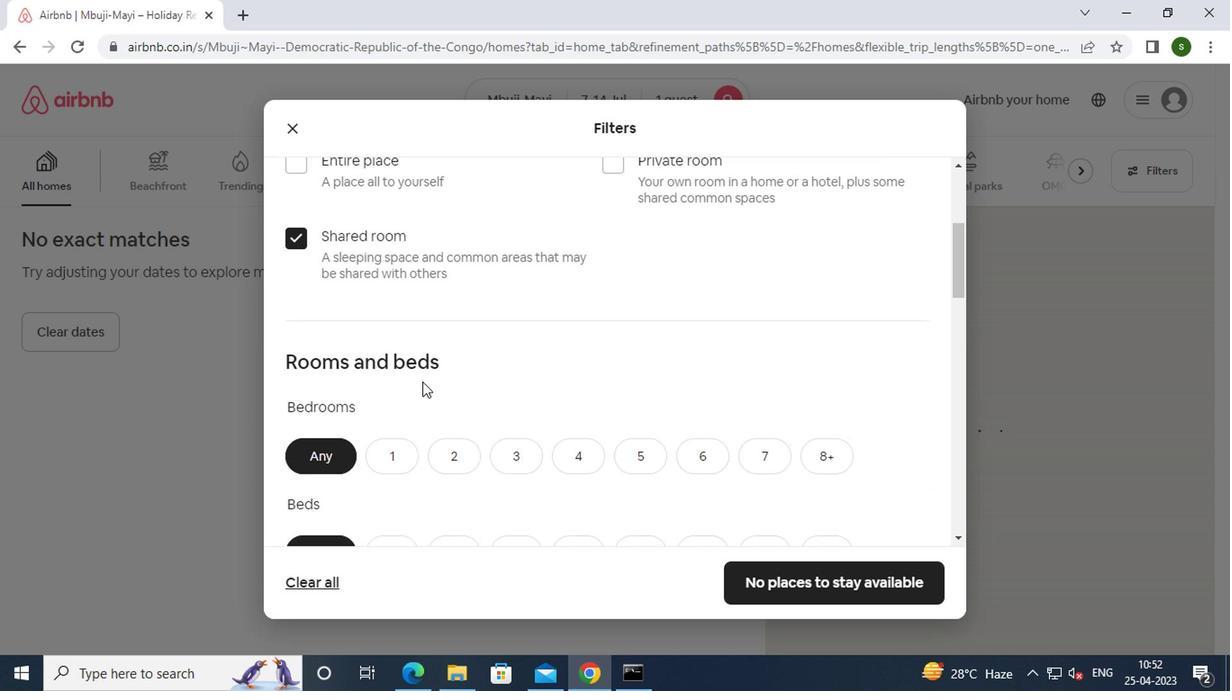 
Action: Mouse moved to (391, 356)
Screenshot: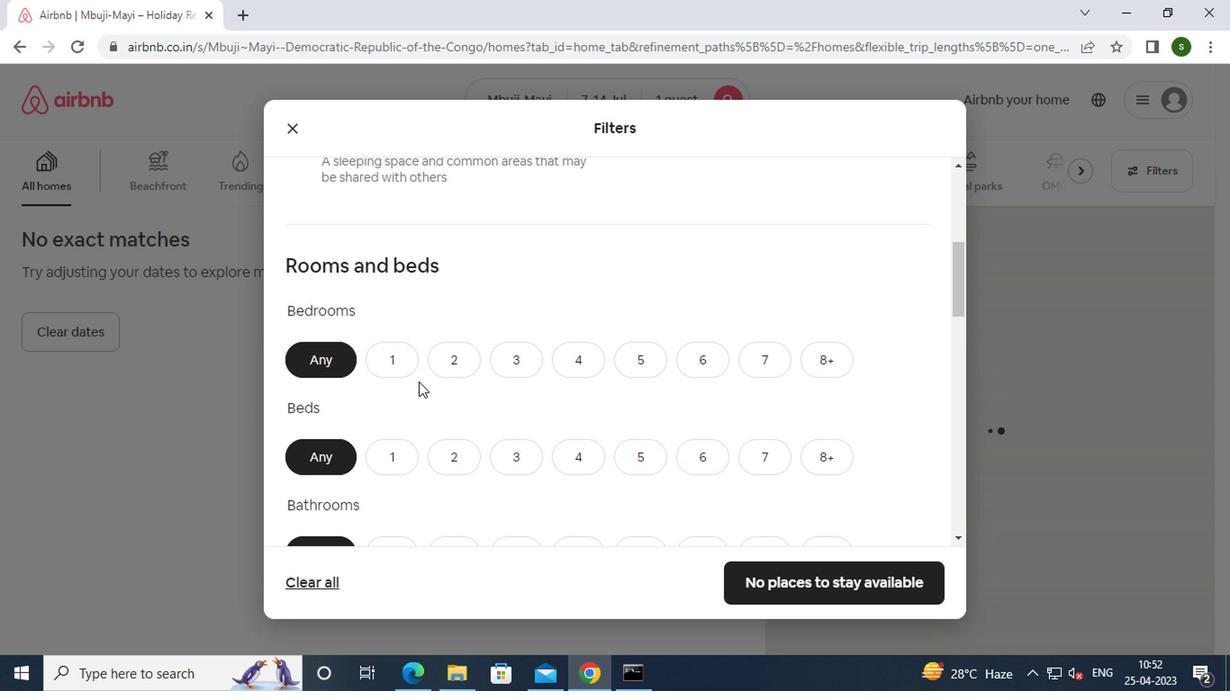 
Action: Mouse pressed left at (391, 356)
Screenshot: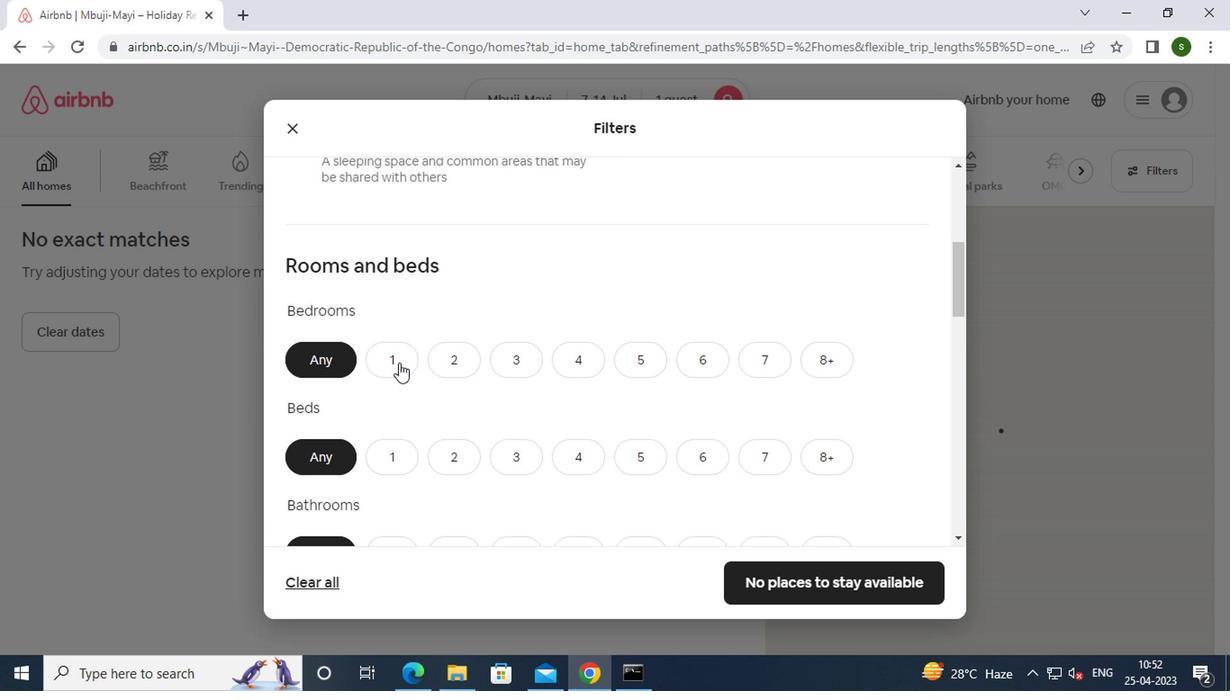 
Action: Mouse moved to (388, 463)
Screenshot: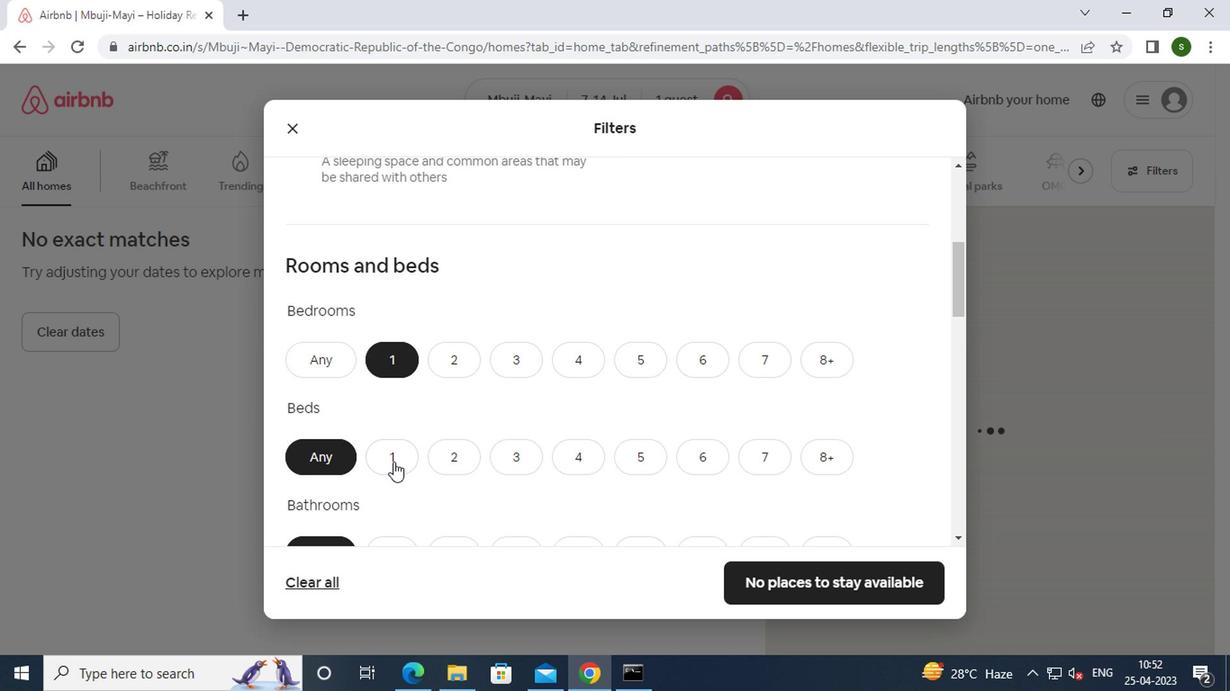 
Action: Mouse pressed left at (388, 463)
Screenshot: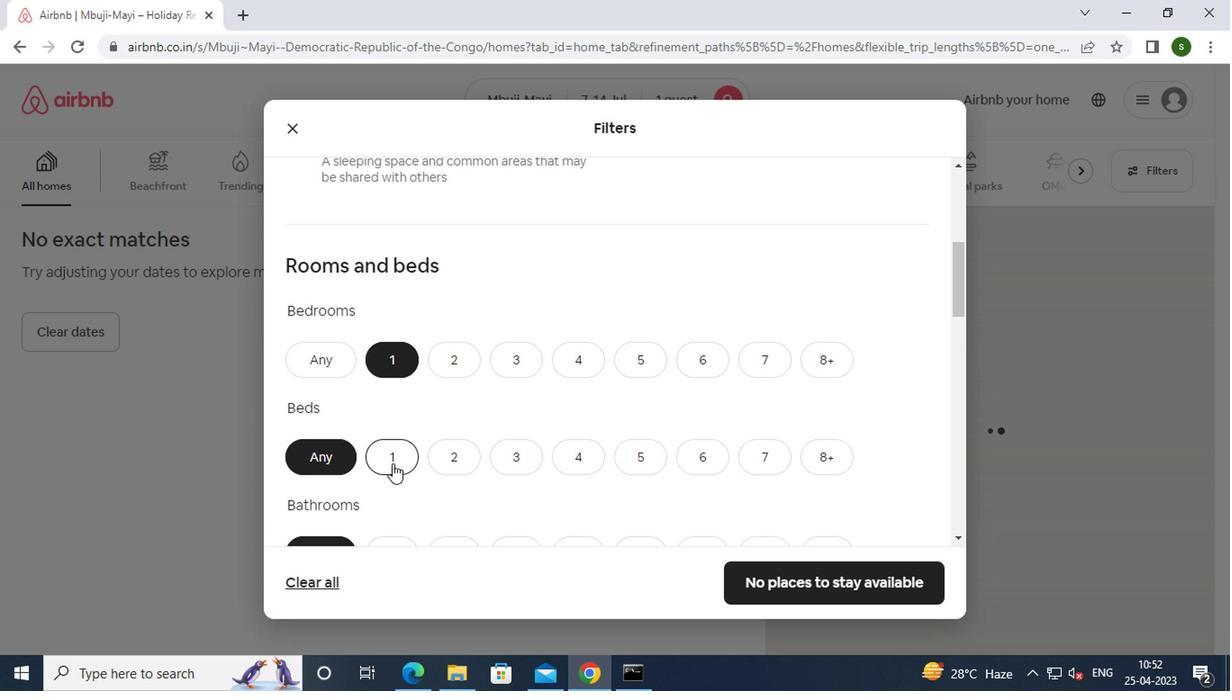 
Action: Mouse moved to (427, 438)
Screenshot: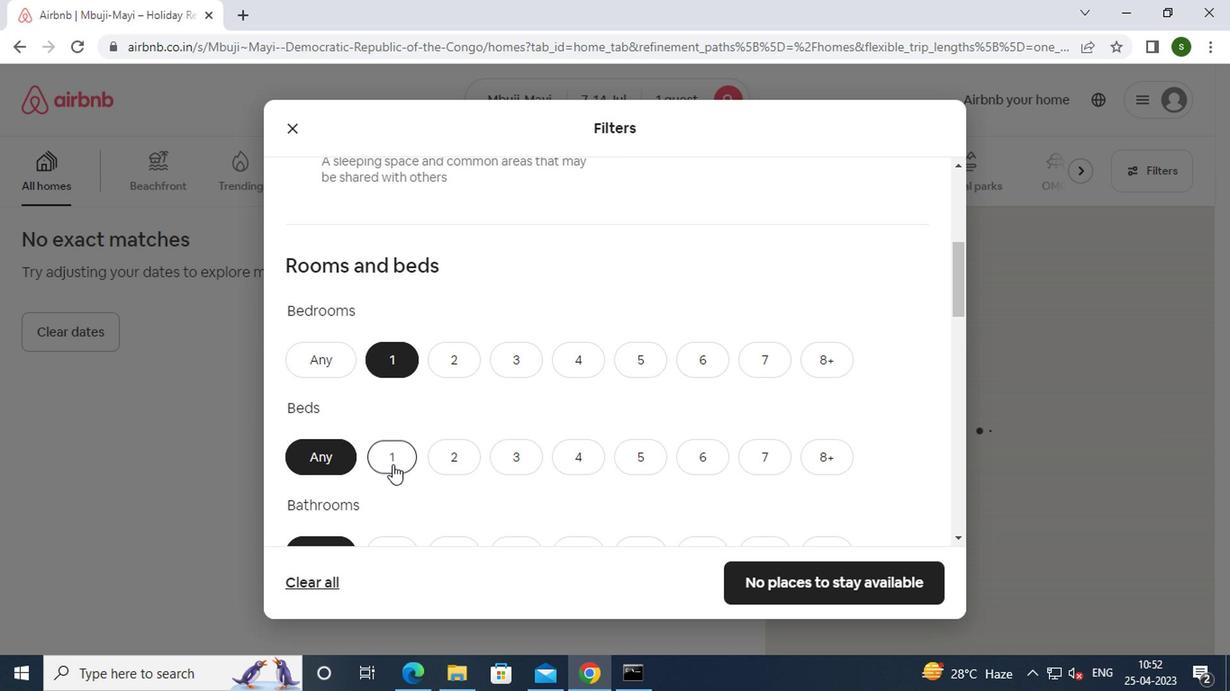 
Action: Mouse scrolled (427, 438) with delta (0, 0)
Screenshot: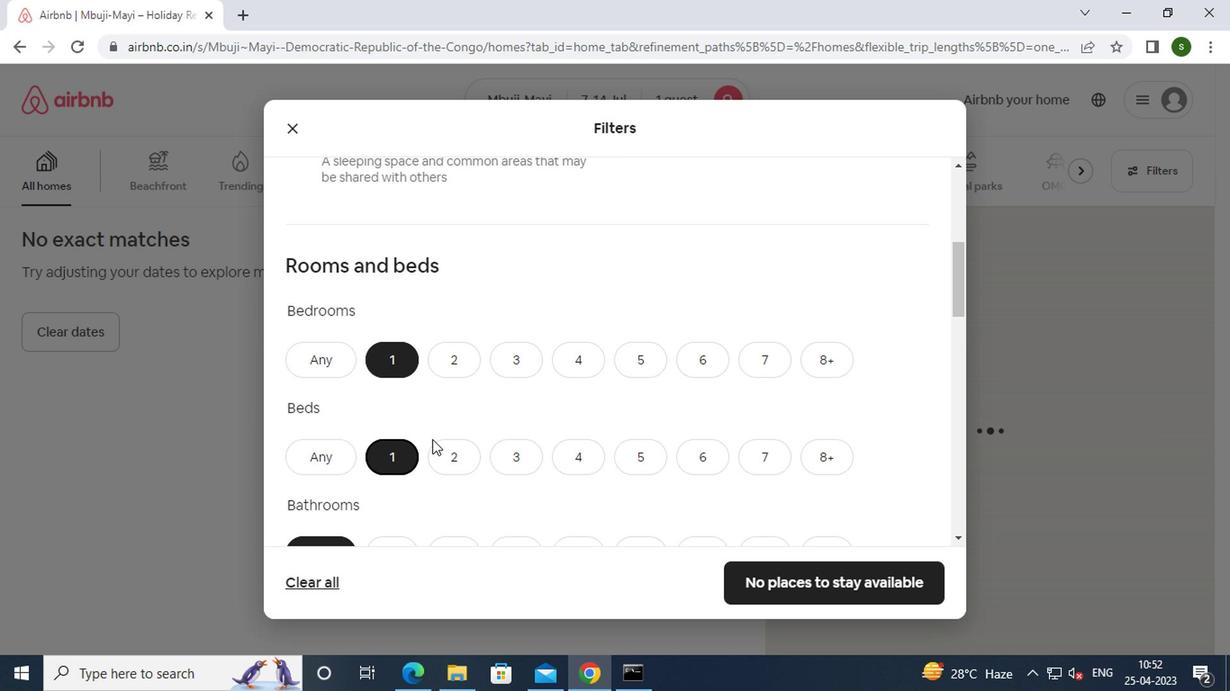 
Action: Mouse scrolled (427, 438) with delta (0, 0)
Screenshot: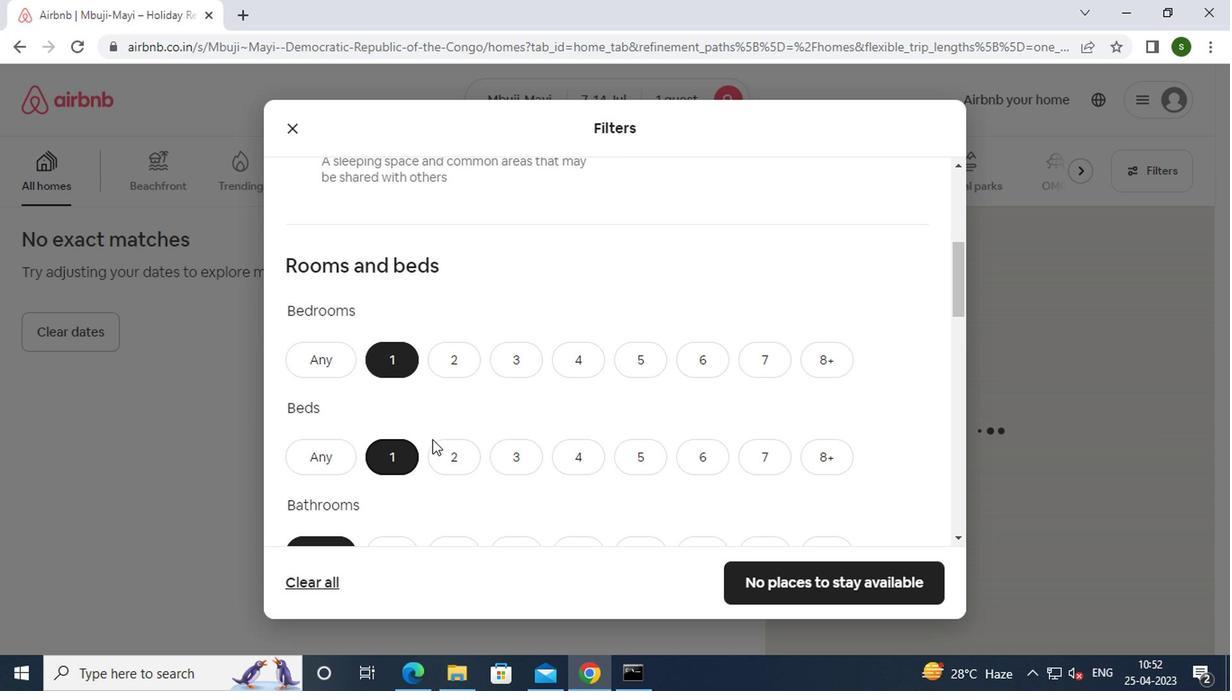 
Action: Mouse moved to (396, 366)
Screenshot: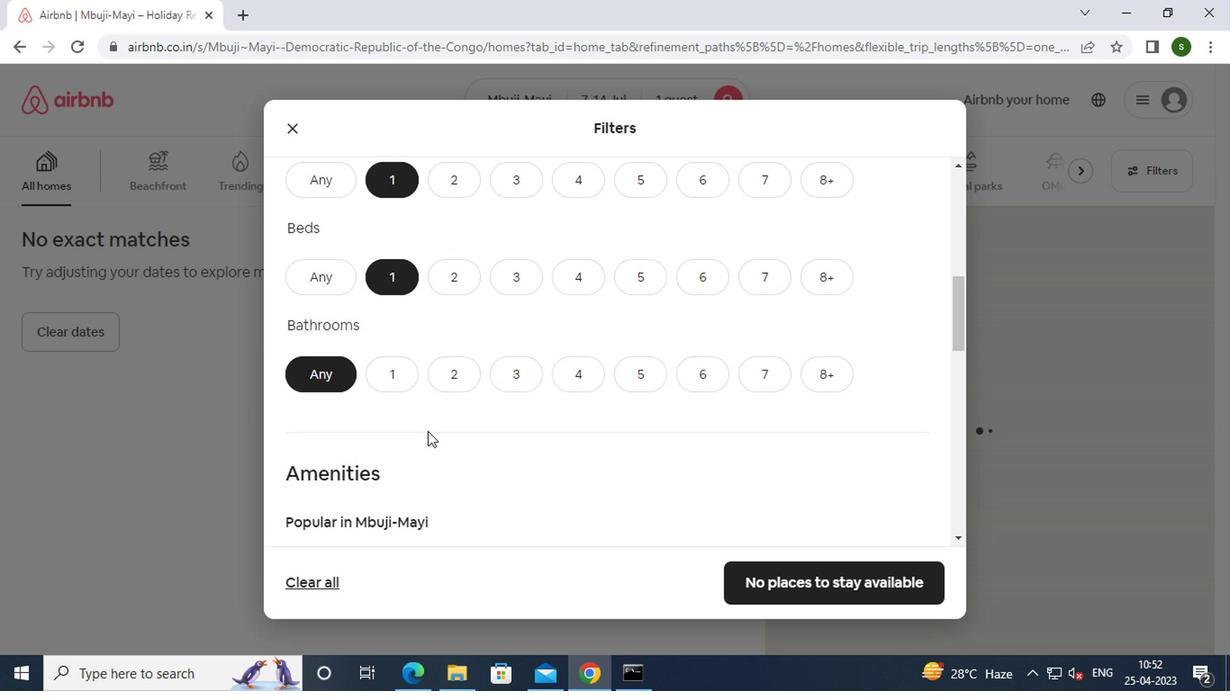 
Action: Mouse pressed left at (396, 366)
Screenshot: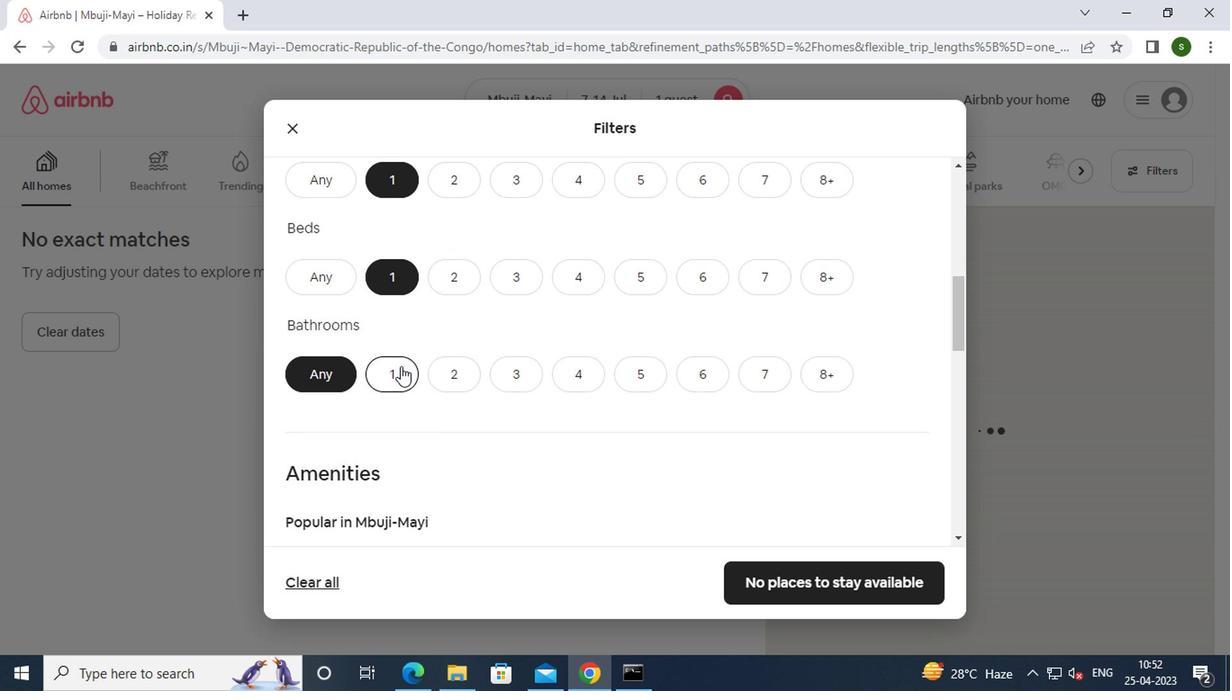 
Action: Mouse scrolled (396, 365) with delta (0, 0)
Screenshot: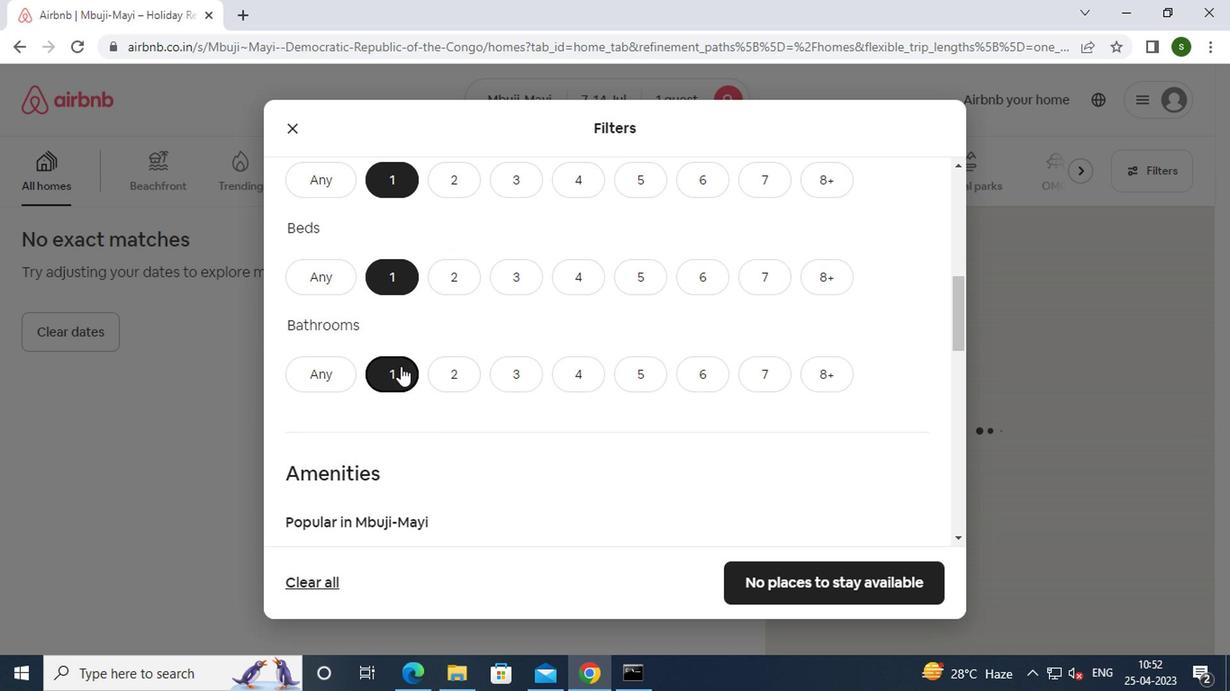 
Action: Mouse scrolled (396, 365) with delta (0, 0)
Screenshot: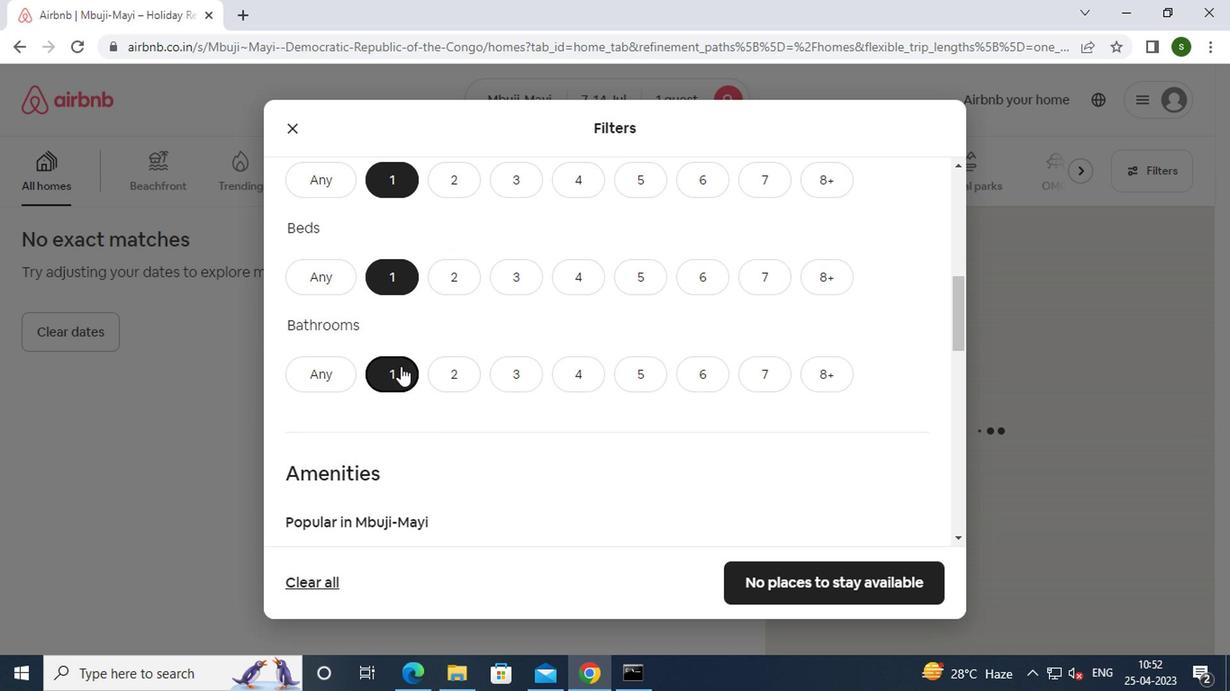 
Action: Mouse scrolled (396, 365) with delta (0, 0)
Screenshot: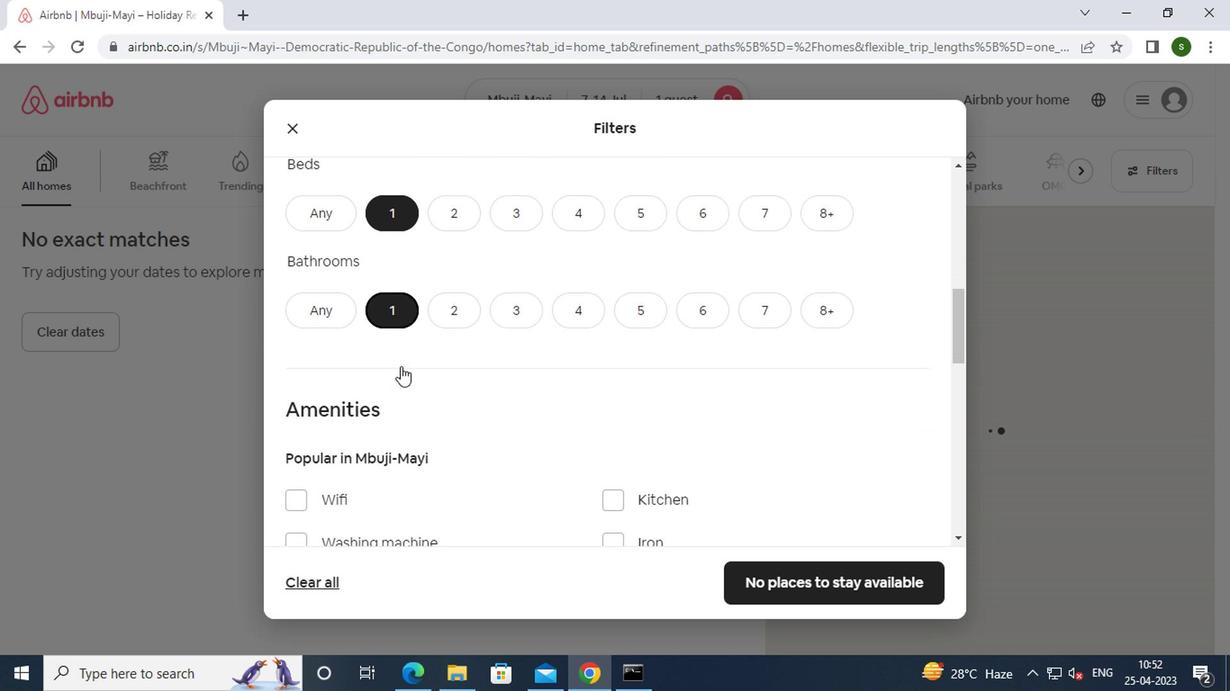 
Action: Mouse scrolled (396, 365) with delta (0, 0)
Screenshot: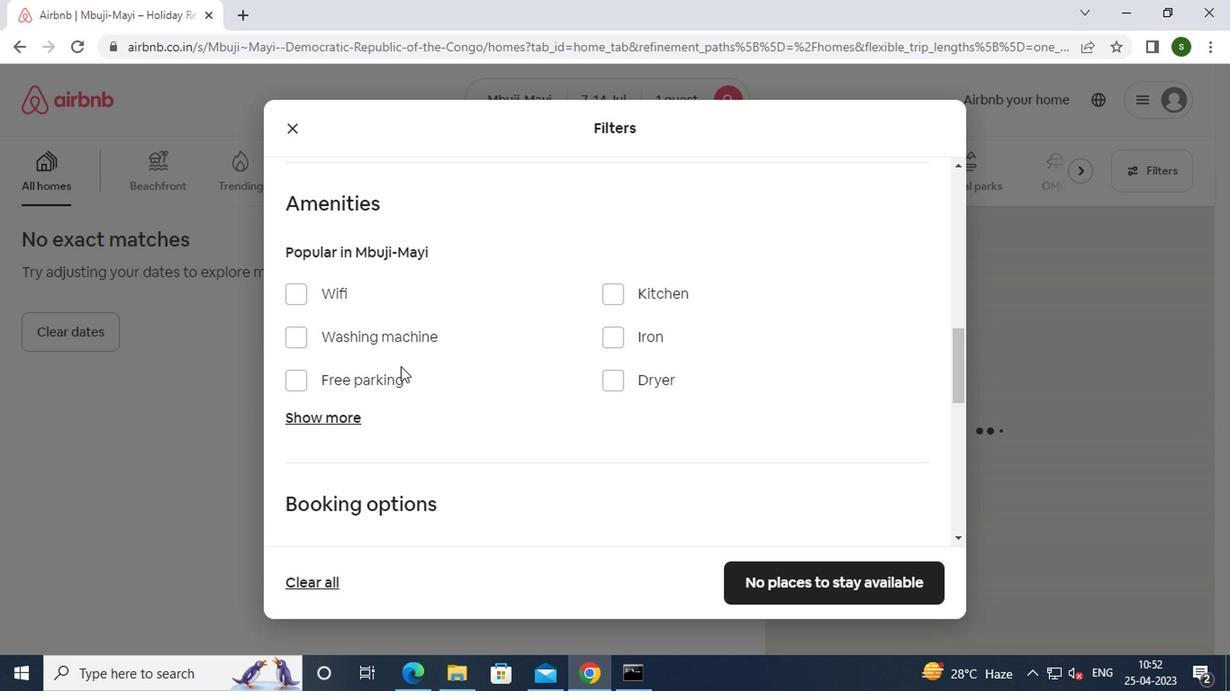 
Action: Mouse scrolled (396, 365) with delta (0, 0)
Screenshot: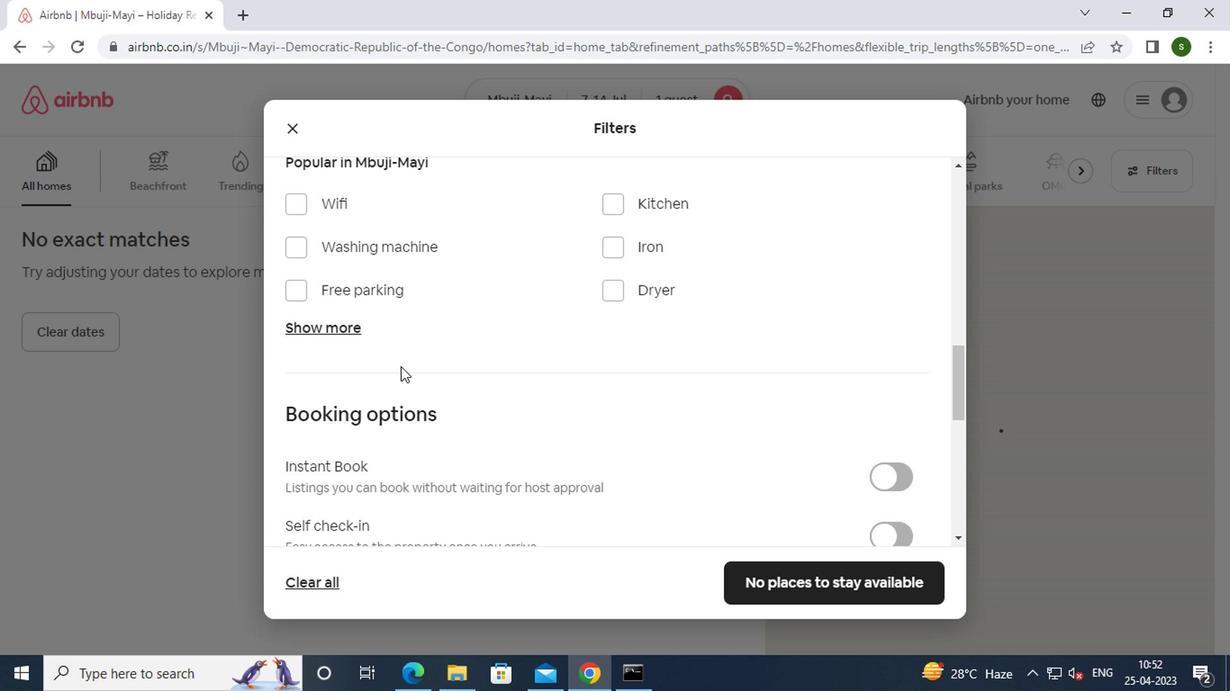 
Action: Mouse scrolled (396, 365) with delta (0, 0)
Screenshot: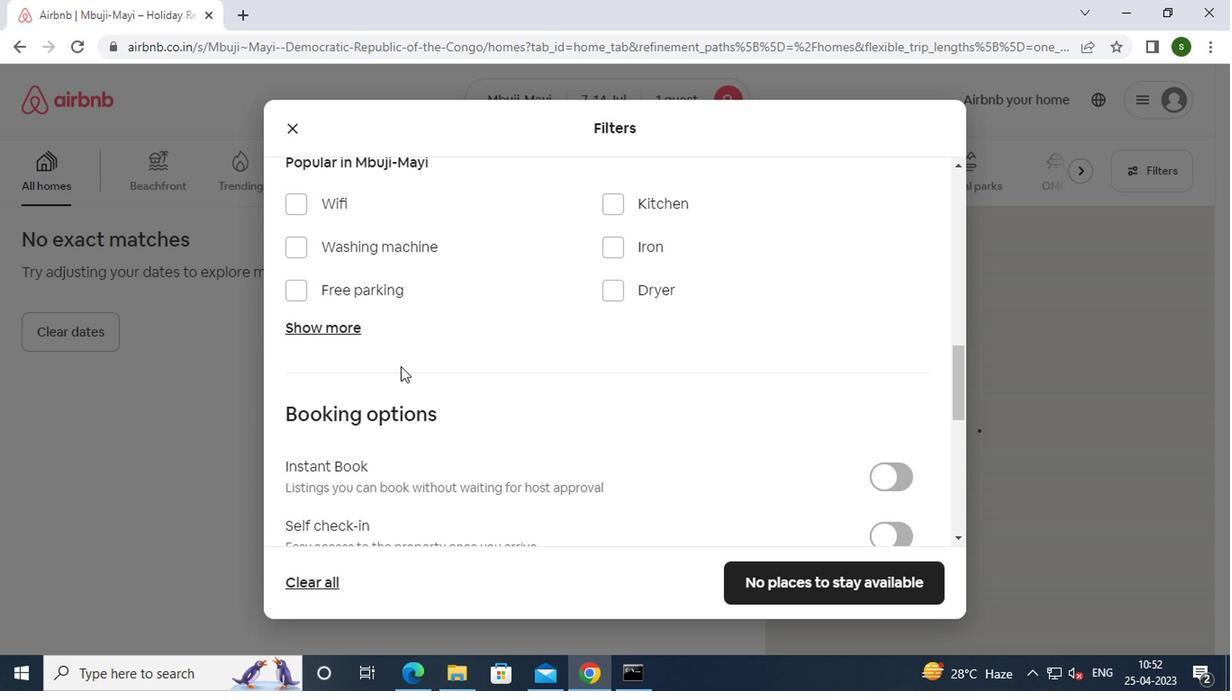 
Action: Mouse scrolled (396, 365) with delta (0, 0)
Screenshot: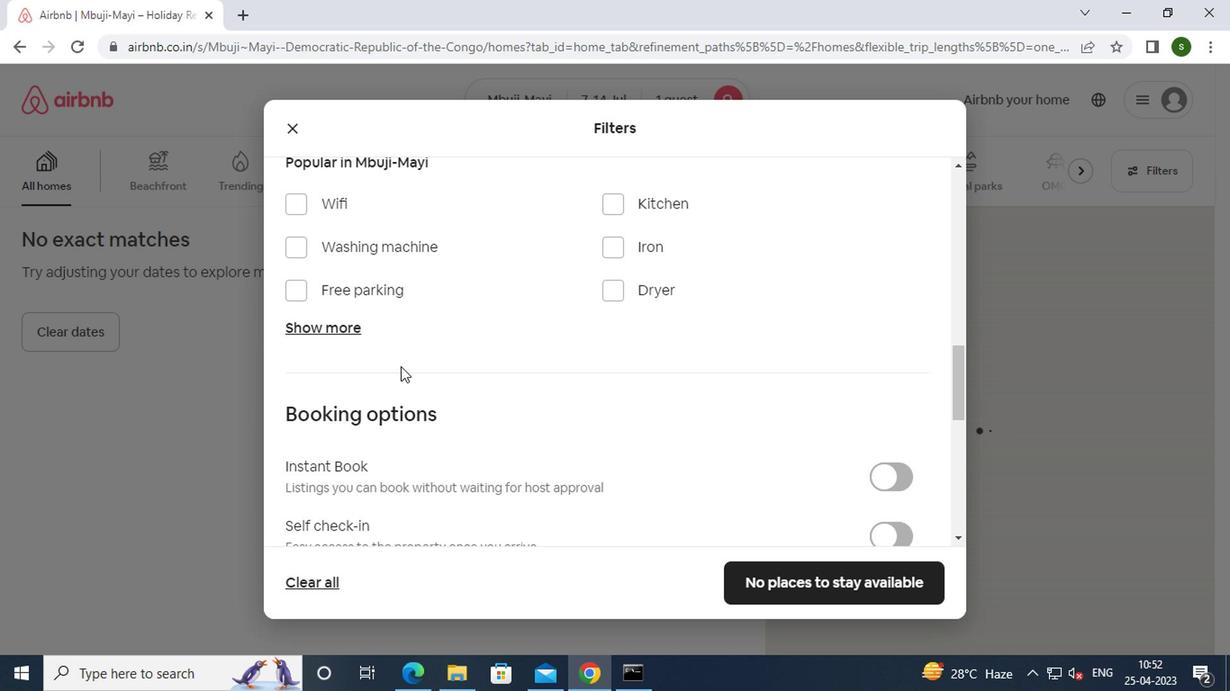 
Action: Mouse moved to (886, 263)
Screenshot: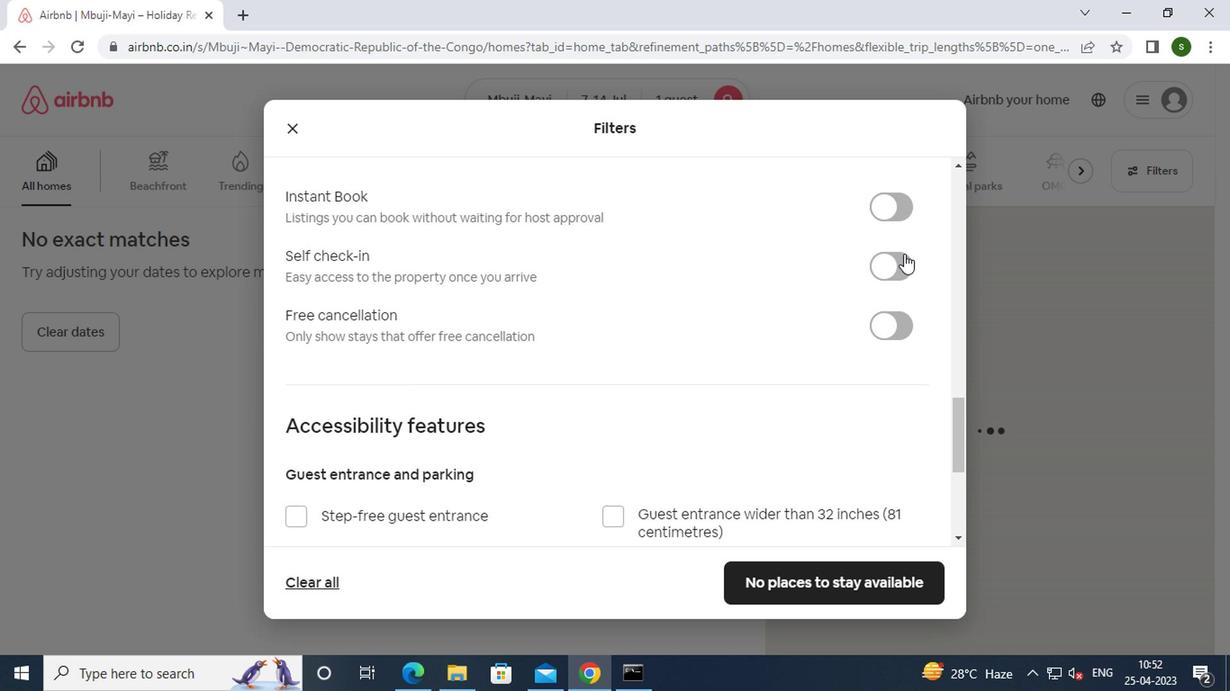 
Action: Mouse pressed left at (886, 263)
Screenshot: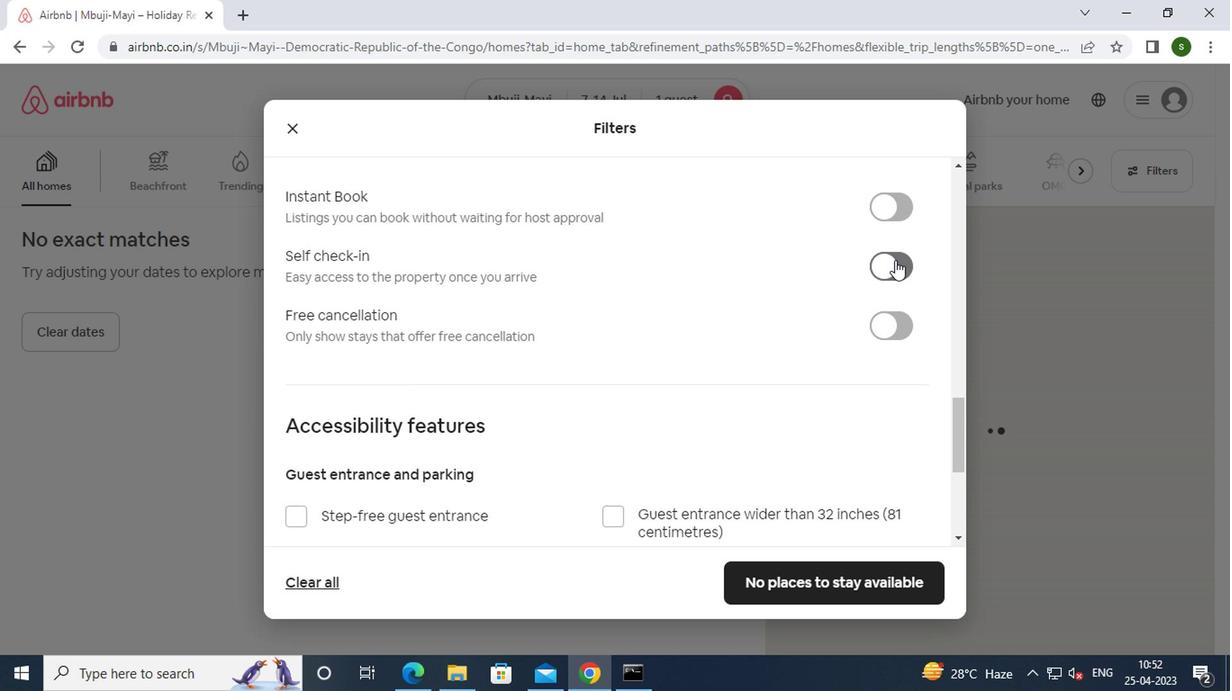 
Action: Mouse moved to (727, 340)
Screenshot: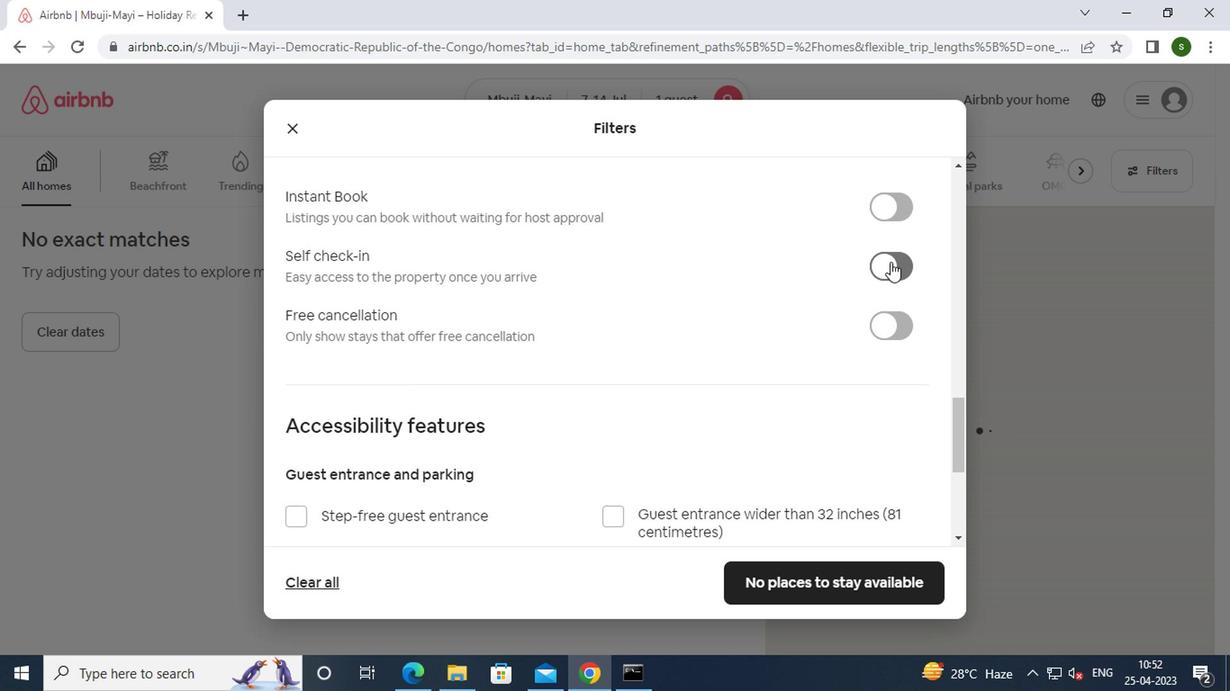 
Action: Mouse scrolled (727, 339) with delta (0, -1)
Screenshot: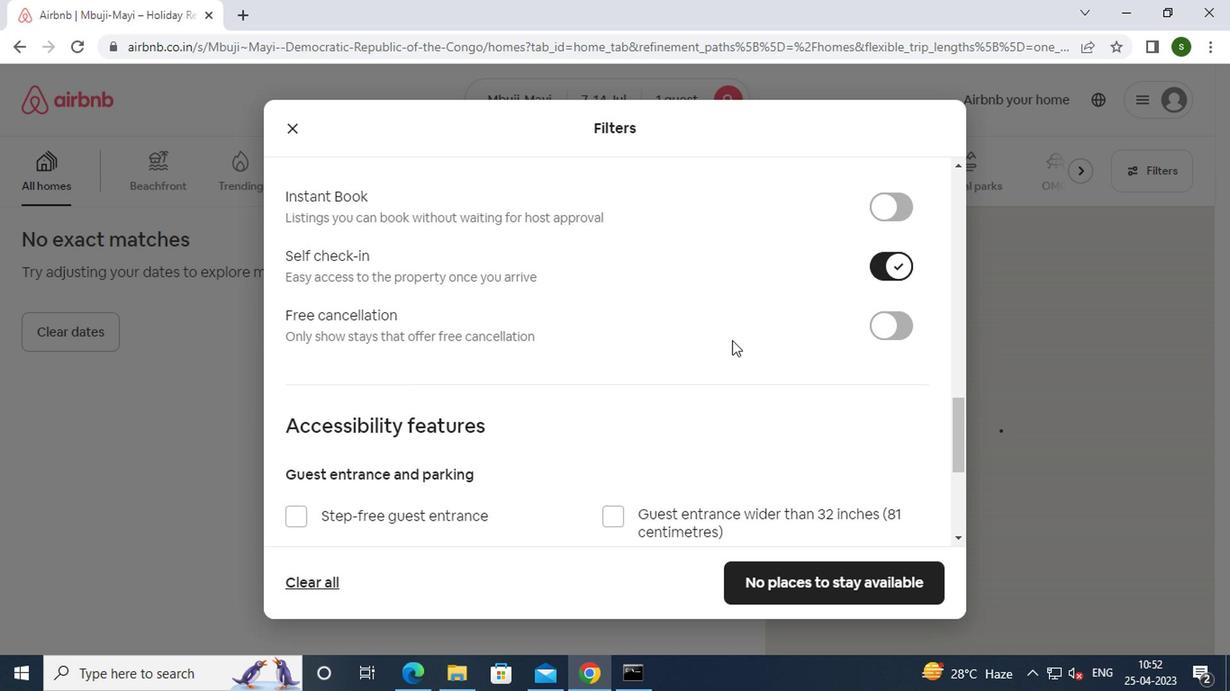 
Action: Mouse scrolled (727, 339) with delta (0, -1)
Screenshot: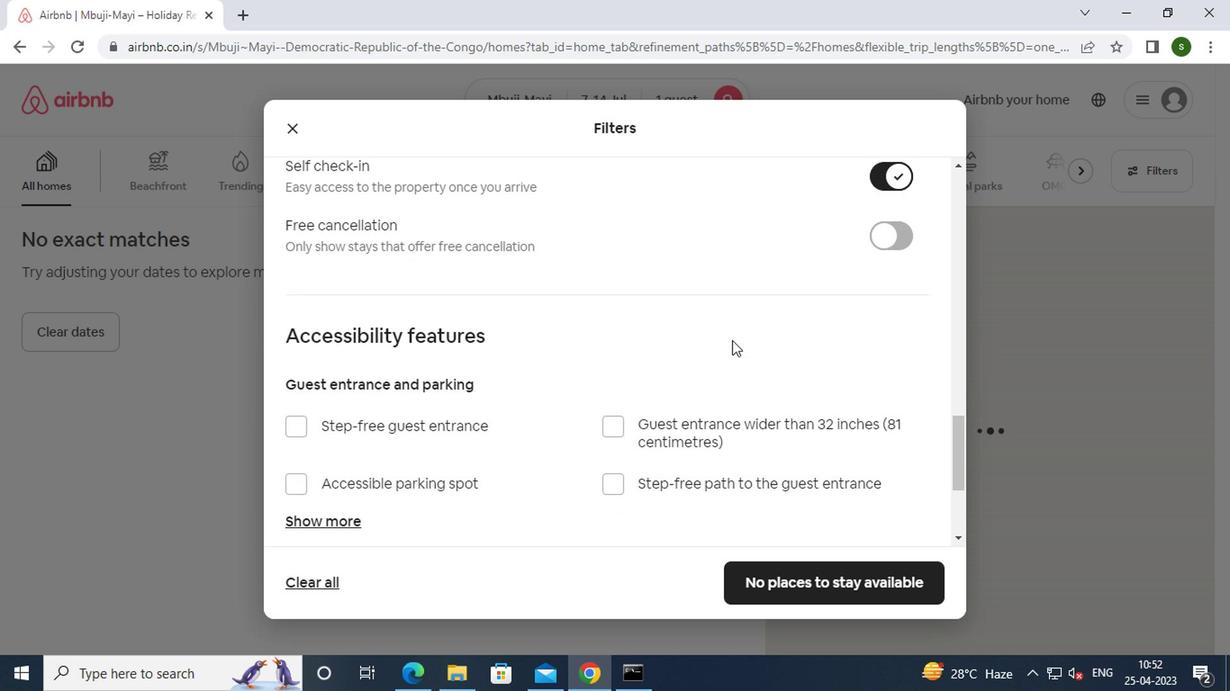 
Action: Mouse scrolled (727, 339) with delta (0, -1)
Screenshot: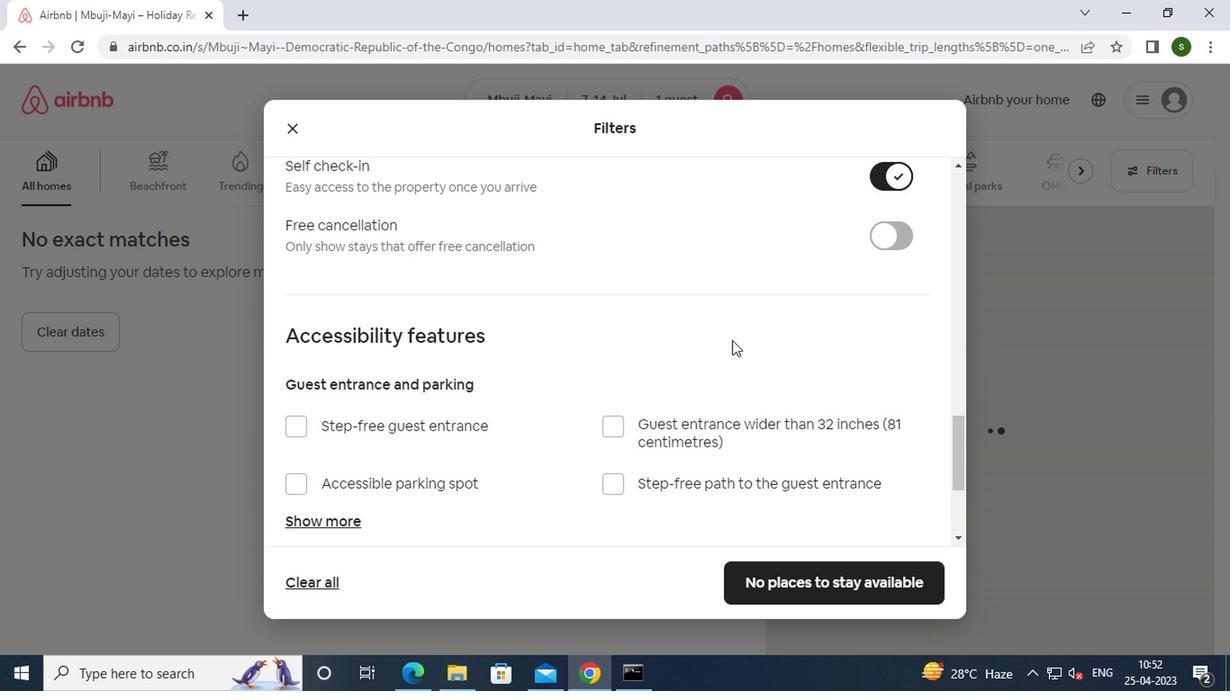 
Action: Mouse scrolled (727, 339) with delta (0, -1)
Screenshot: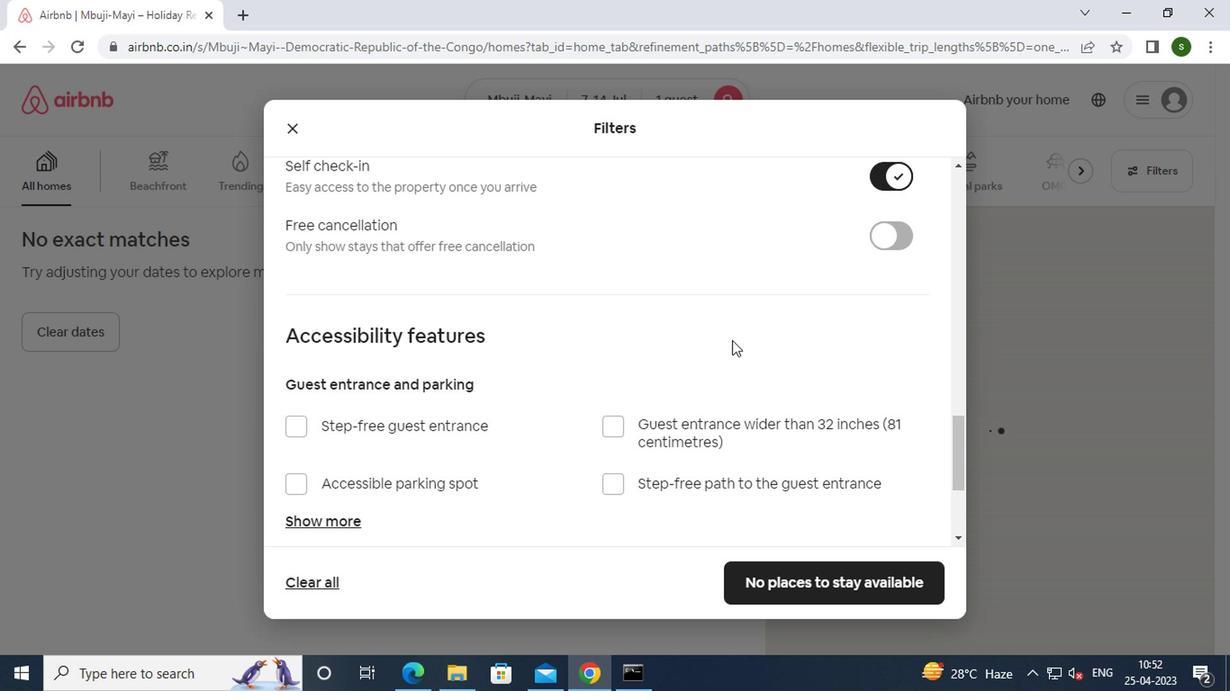 
Action: Mouse scrolled (727, 339) with delta (0, -1)
Screenshot: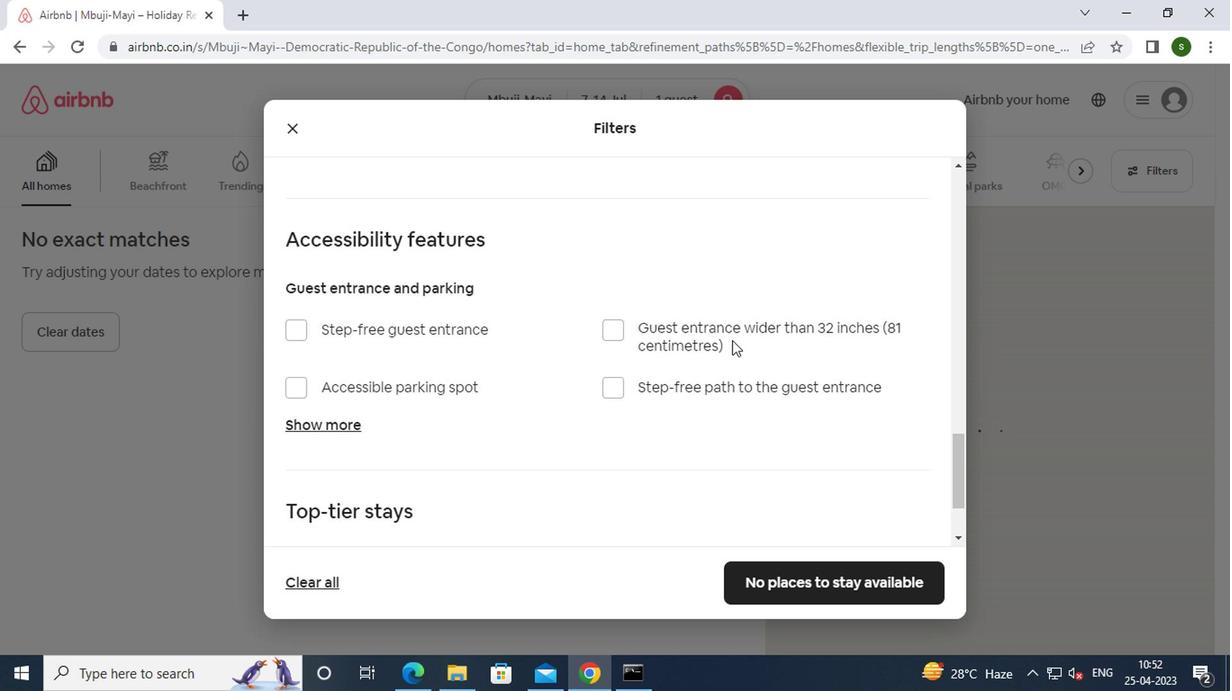 
Action: Mouse moved to (813, 581)
Screenshot: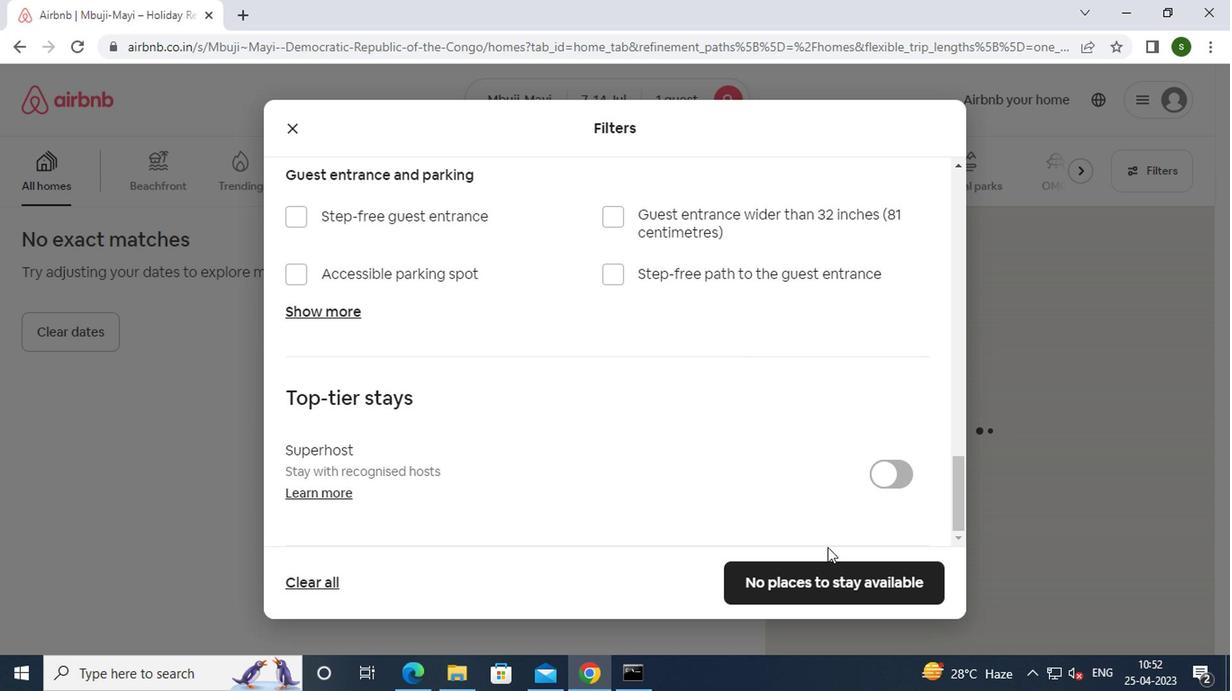 
Action: Mouse pressed left at (813, 581)
Screenshot: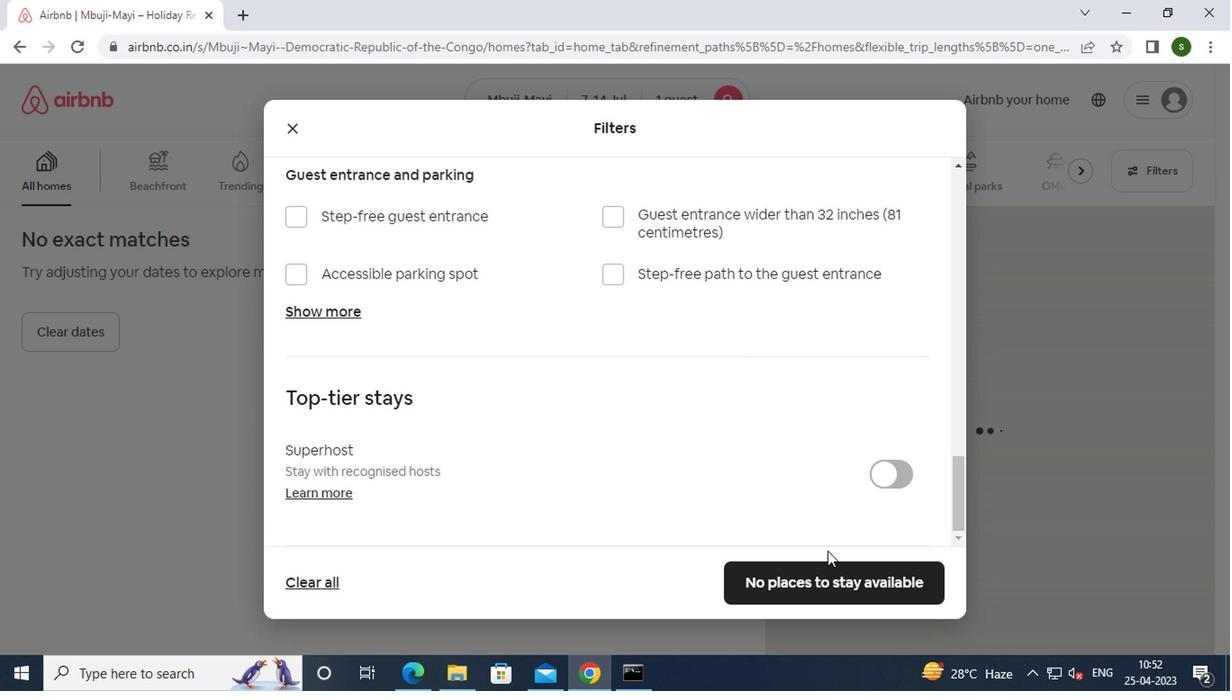 
Action: Mouse moved to (572, 329)
Screenshot: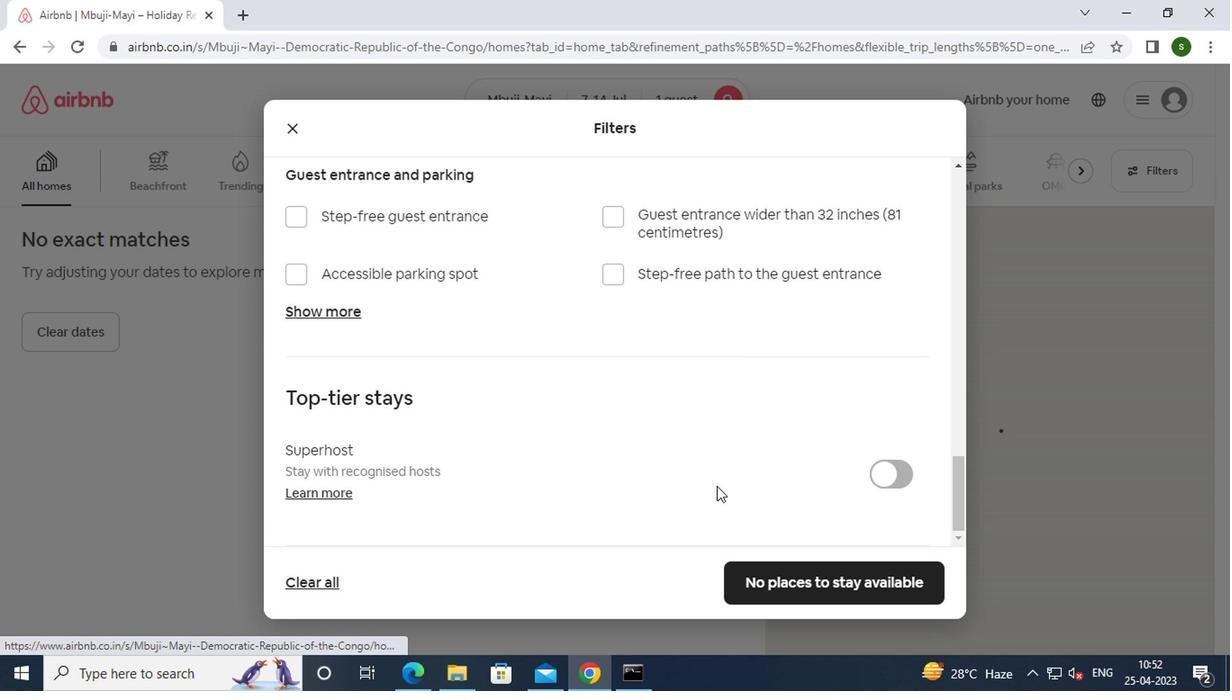 
